 Task: Search one way flight ticket for 4 adults, 1 infant in seat and 1 infant on lap in premium economy from Westerly: Westerly State Airport to Rockford: Chicago Rockford International Airport(was Northwest Chicagoland Regional Airport At Rockford) on 5-1-2023. Number of bags: 2 carry on bags and 1 checked bag. Price is upto 98000. Outbound departure time preference is 15:30.
Action: Mouse moved to (216, 384)
Screenshot: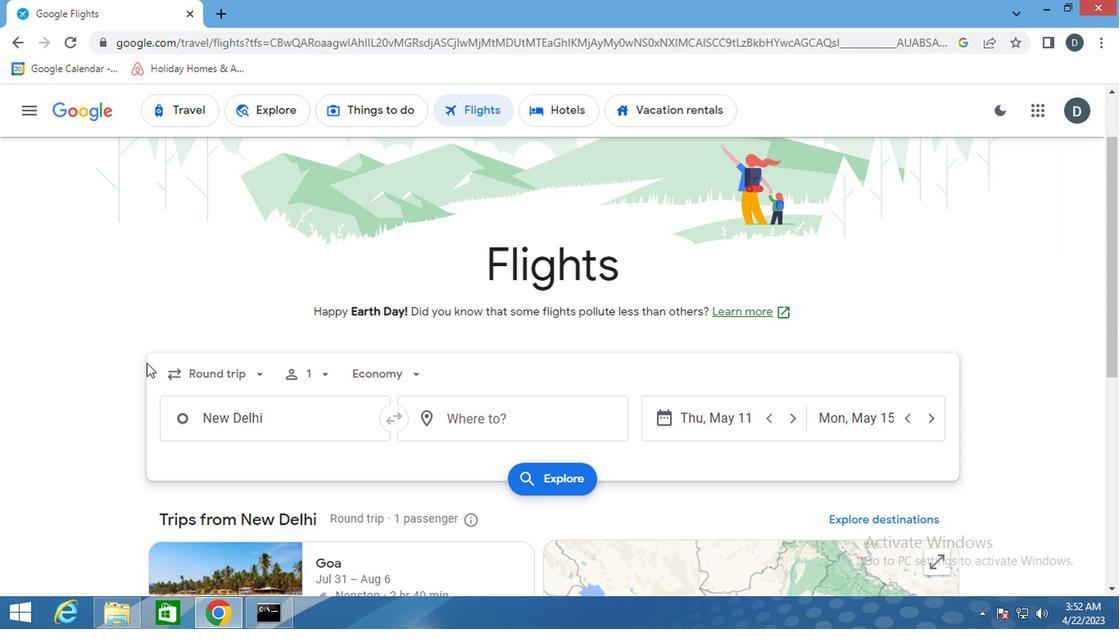 
Action: Mouse pressed left at (216, 384)
Screenshot: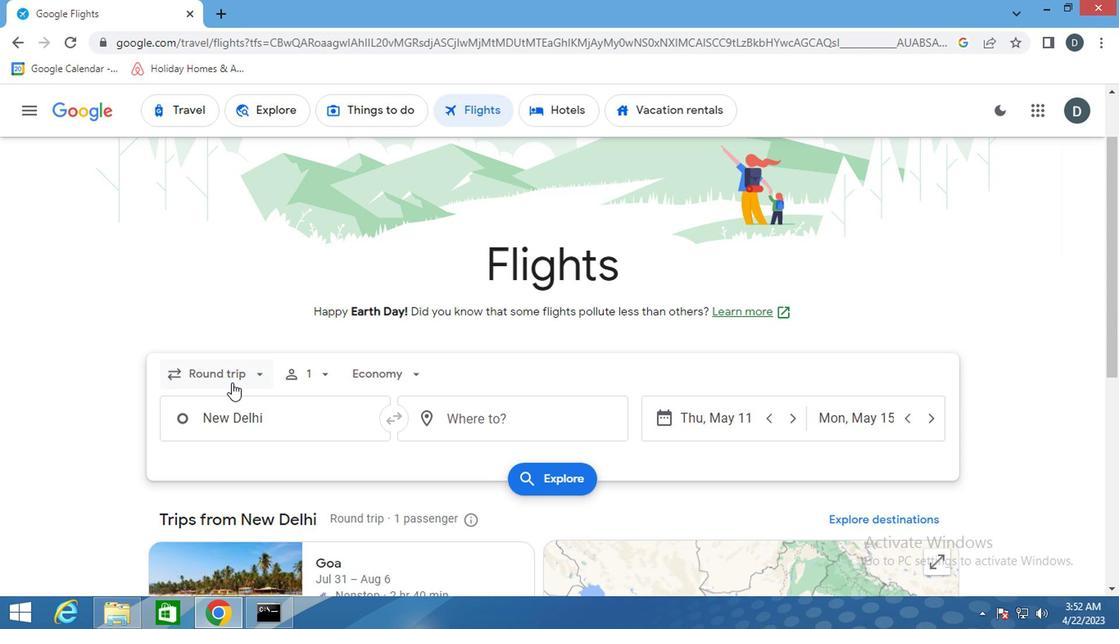 
Action: Mouse moved to (258, 457)
Screenshot: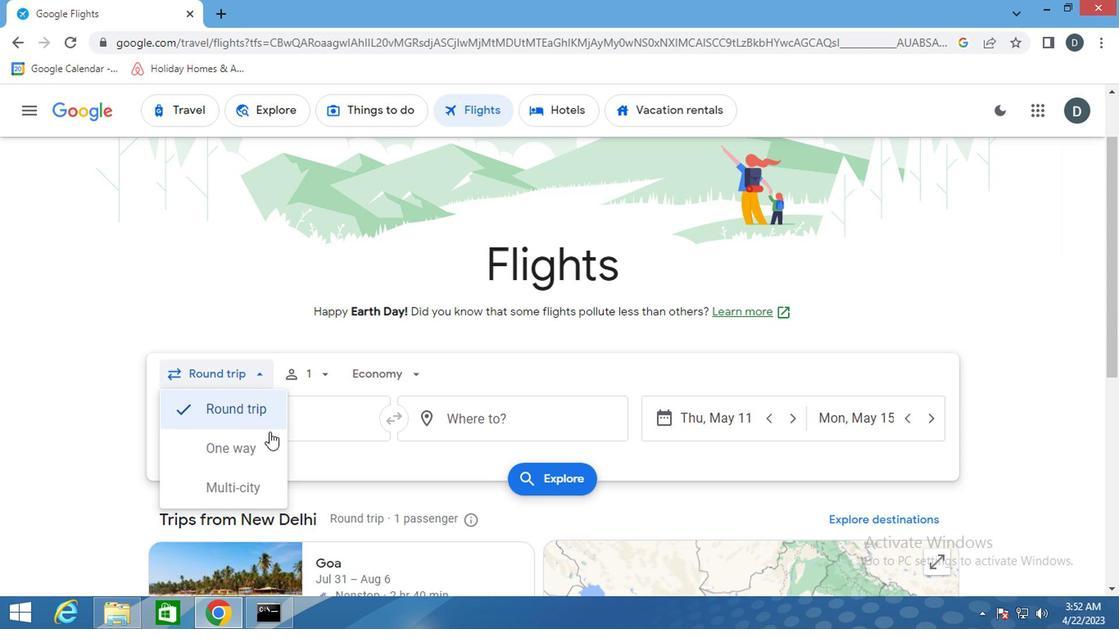 
Action: Mouse pressed left at (258, 457)
Screenshot: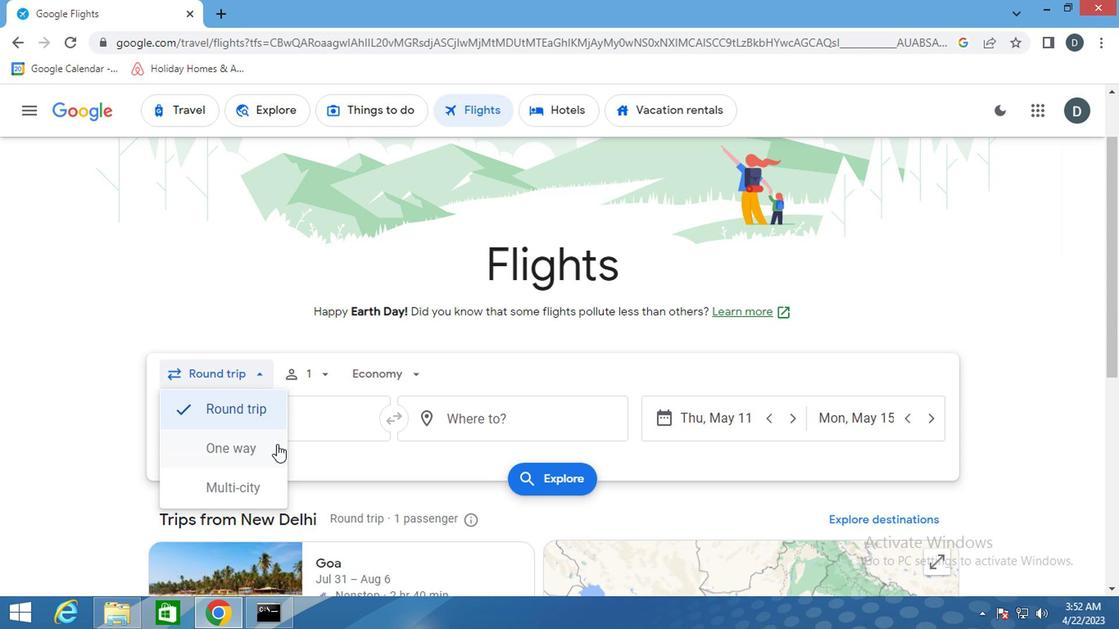 
Action: Mouse moved to (321, 369)
Screenshot: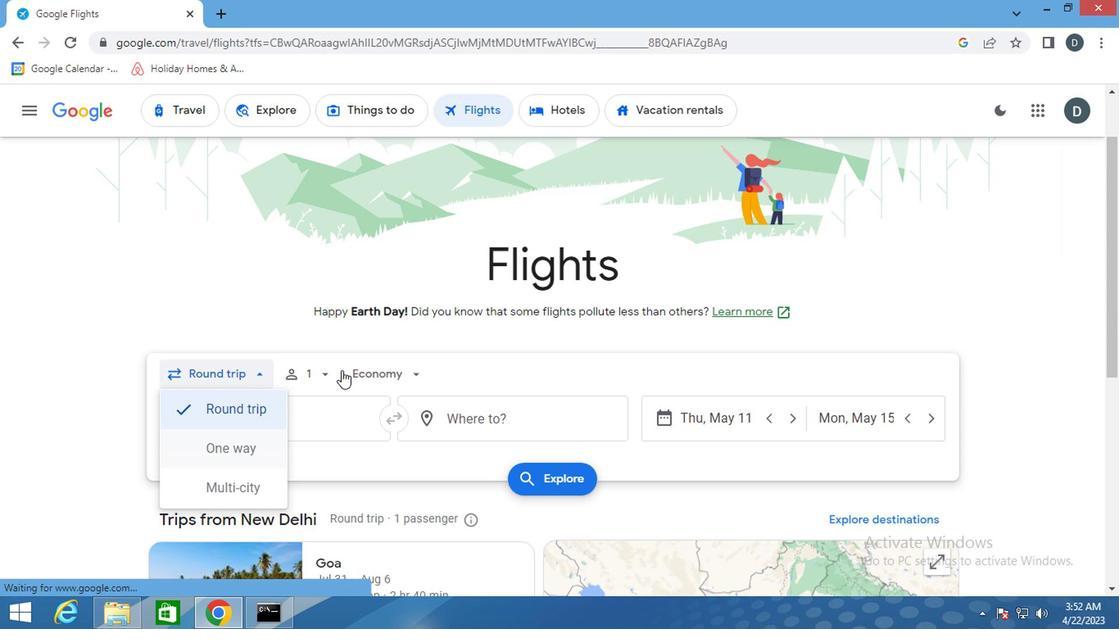 
Action: Mouse pressed left at (321, 369)
Screenshot: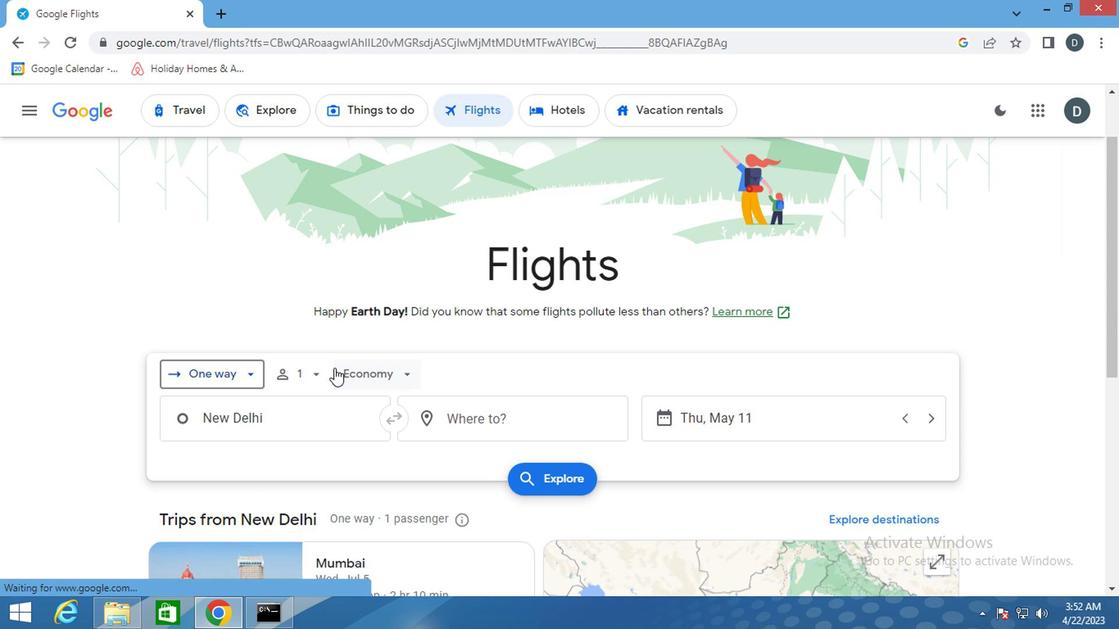 
Action: Mouse moved to (314, 369)
Screenshot: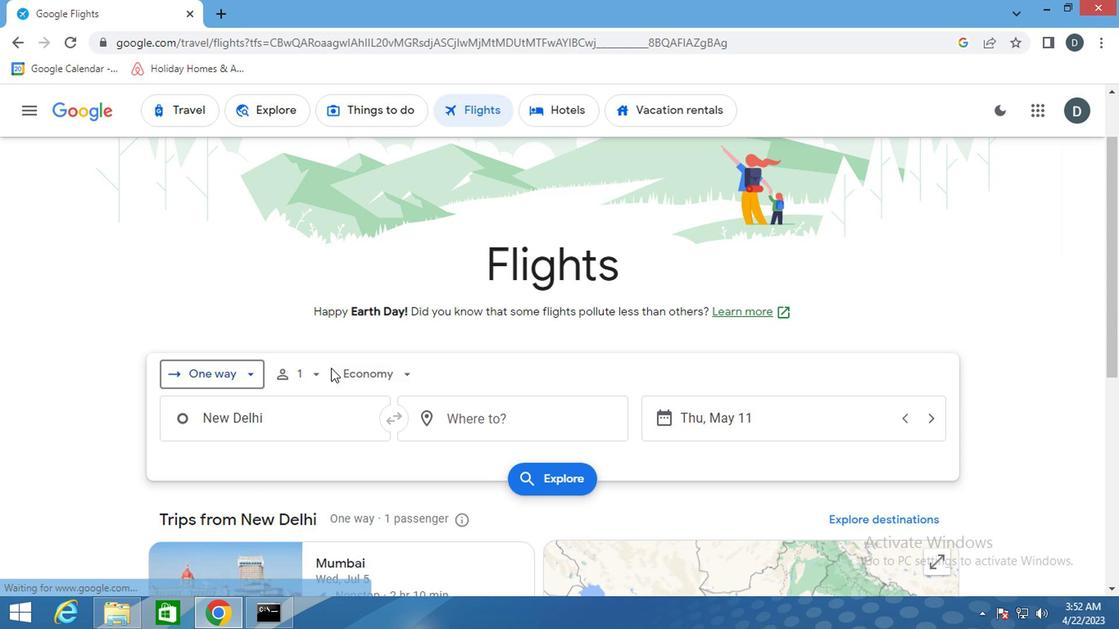 
Action: Mouse pressed left at (314, 369)
Screenshot: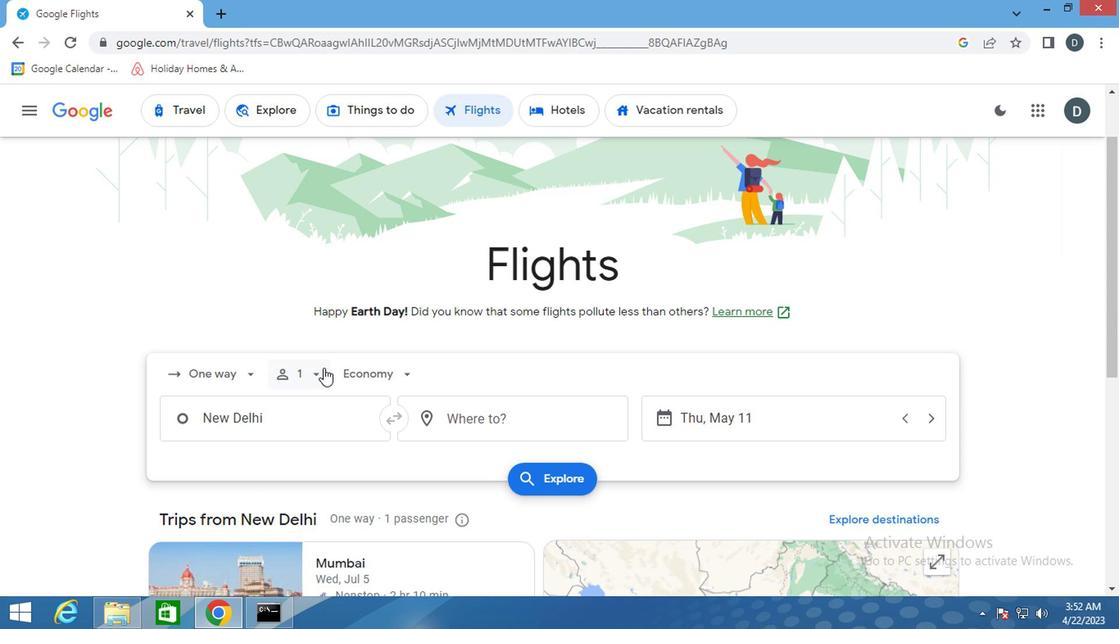 
Action: Mouse moved to (429, 413)
Screenshot: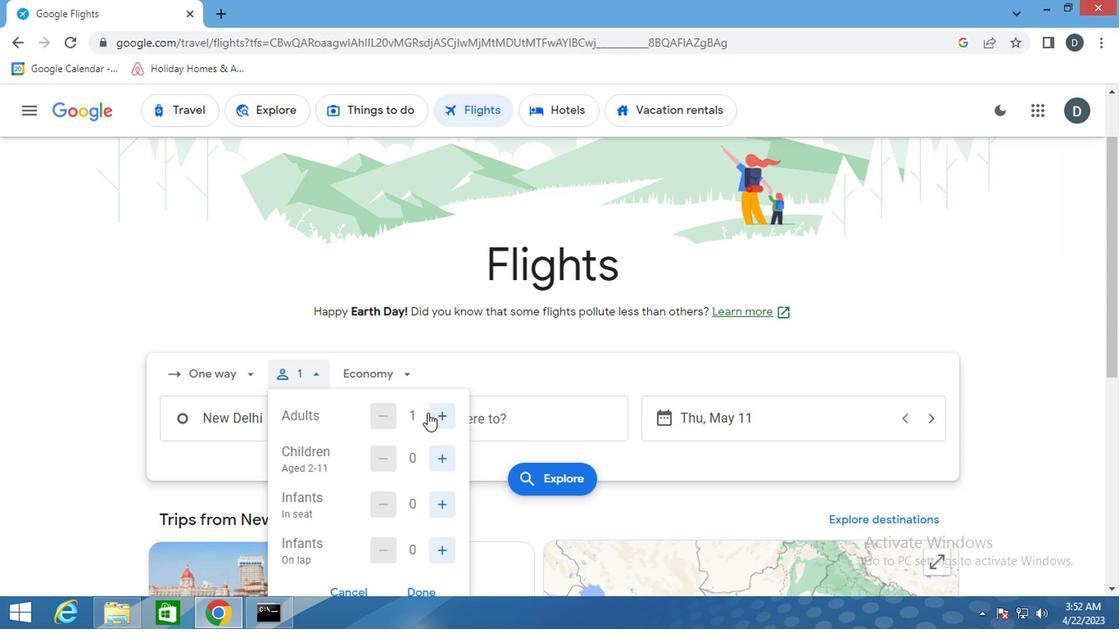 
Action: Mouse pressed left at (429, 413)
Screenshot: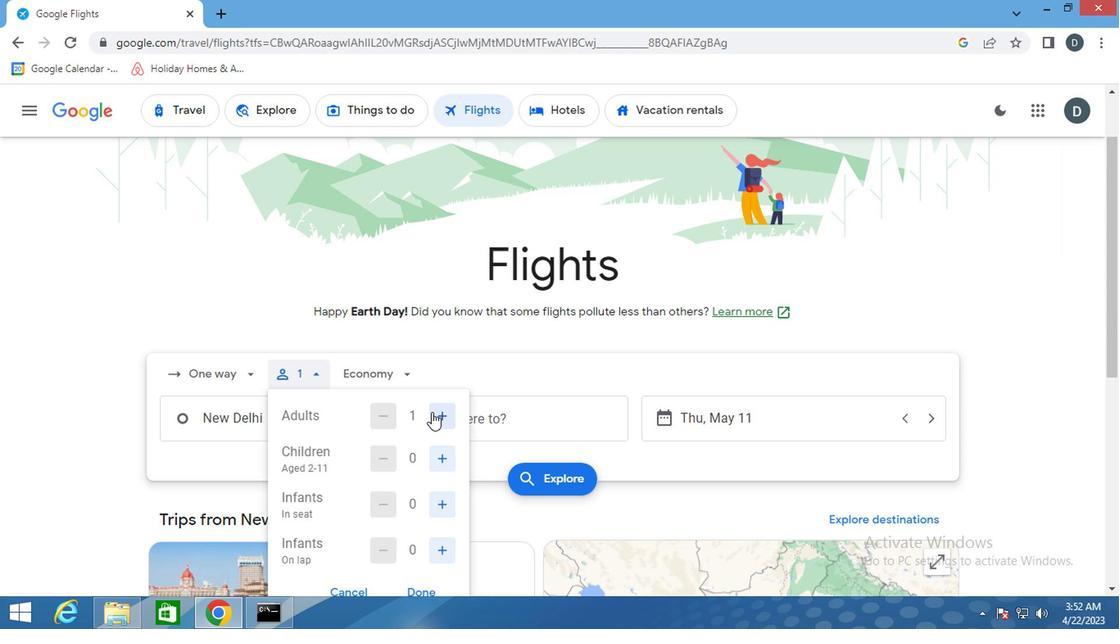 
Action: Mouse pressed left at (429, 413)
Screenshot: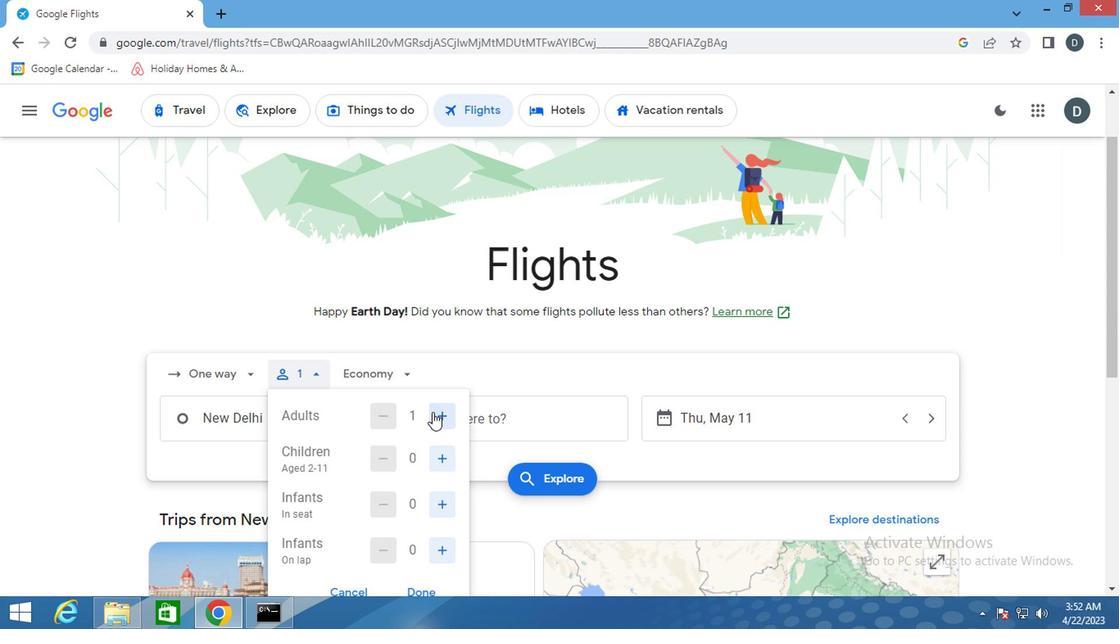 
Action: Mouse pressed left at (429, 413)
Screenshot: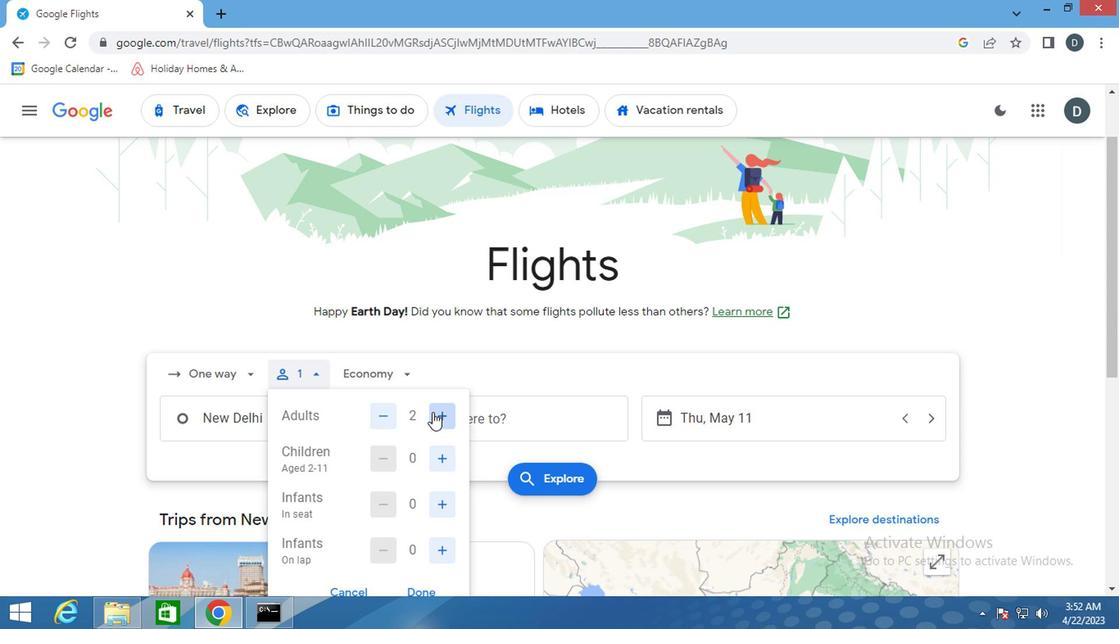 
Action: Mouse moved to (439, 506)
Screenshot: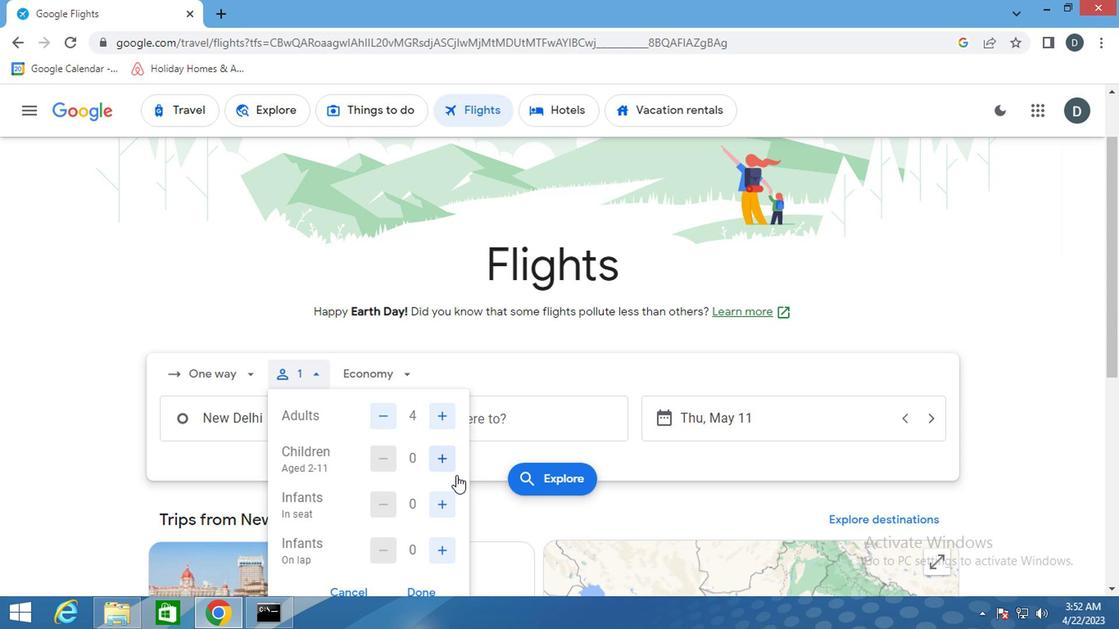 
Action: Mouse pressed left at (439, 506)
Screenshot: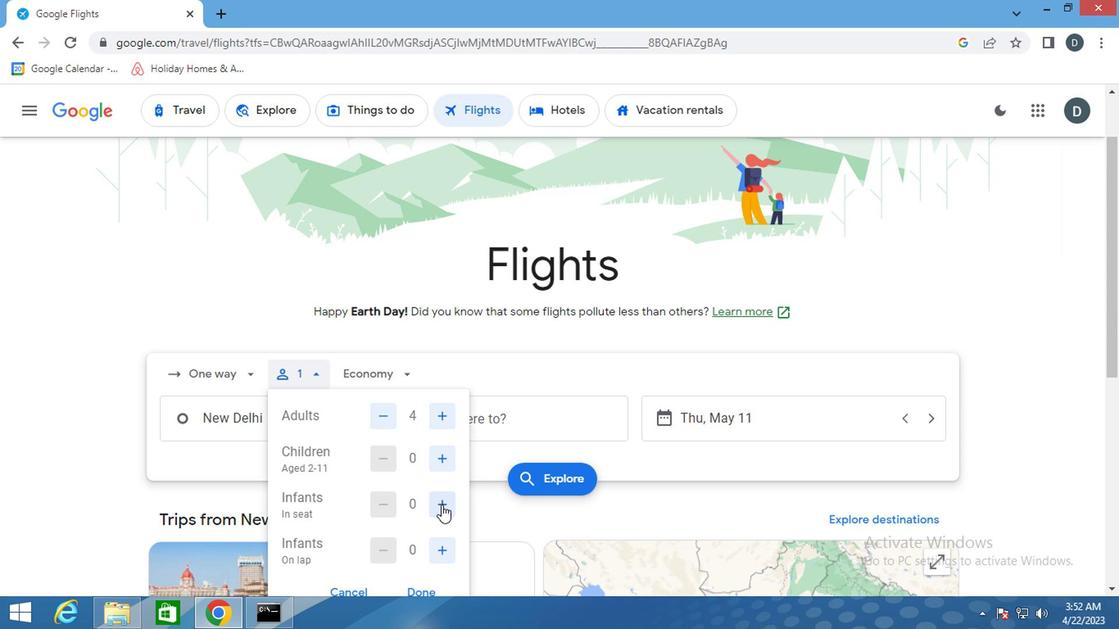 
Action: Mouse moved to (433, 550)
Screenshot: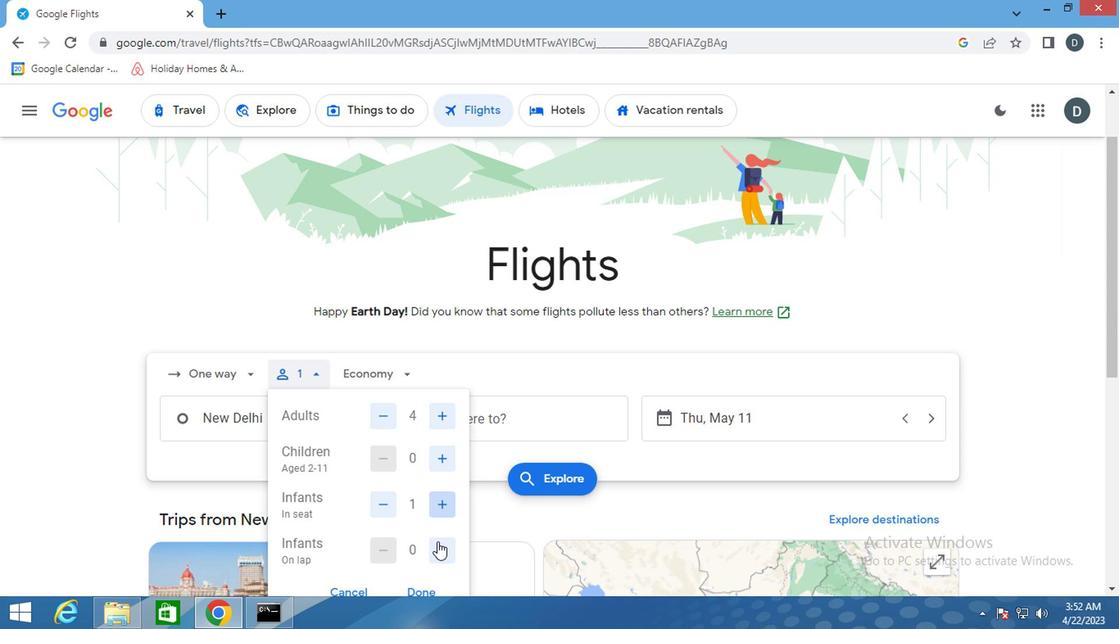 
Action: Mouse pressed left at (433, 550)
Screenshot: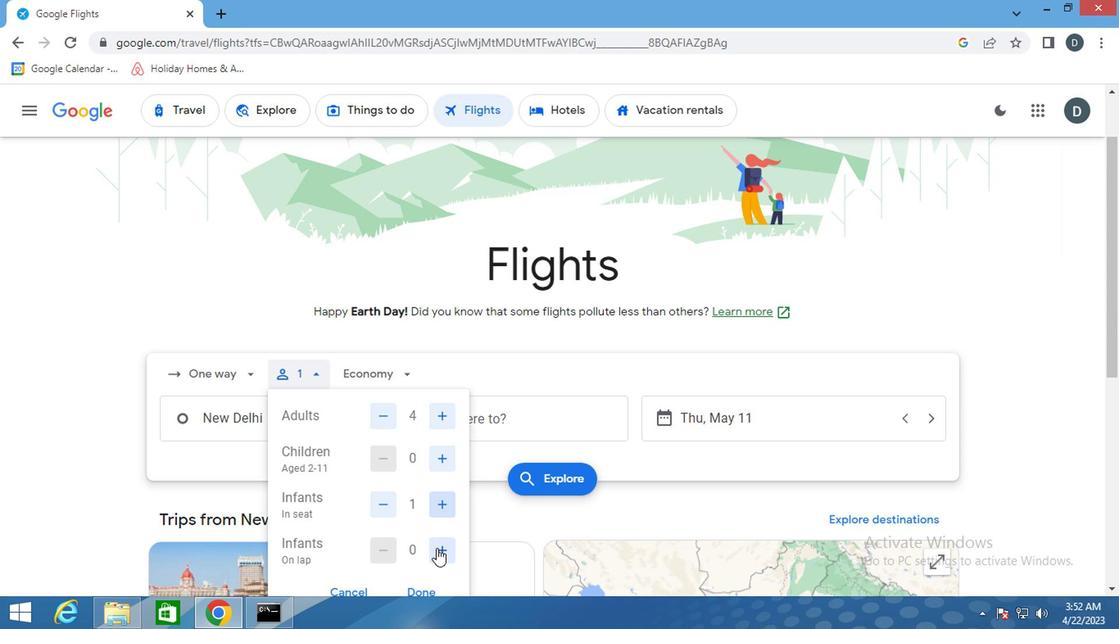 
Action: Mouse moved to (413, 589)
Screenshot: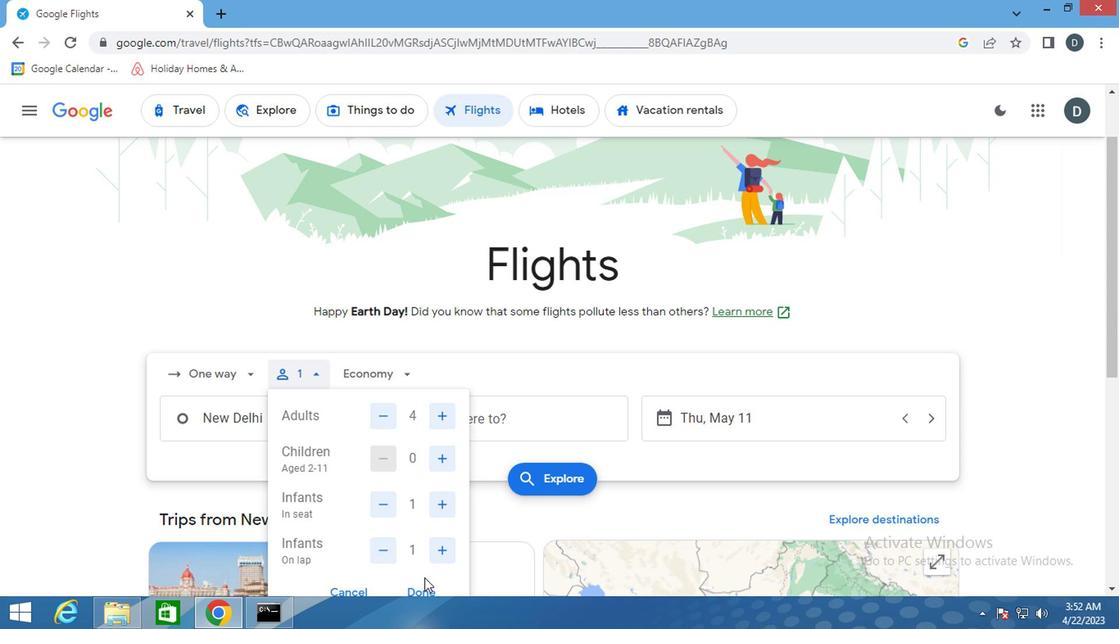 
Action: Mouse pressed left at (413, 589)
Screenshot: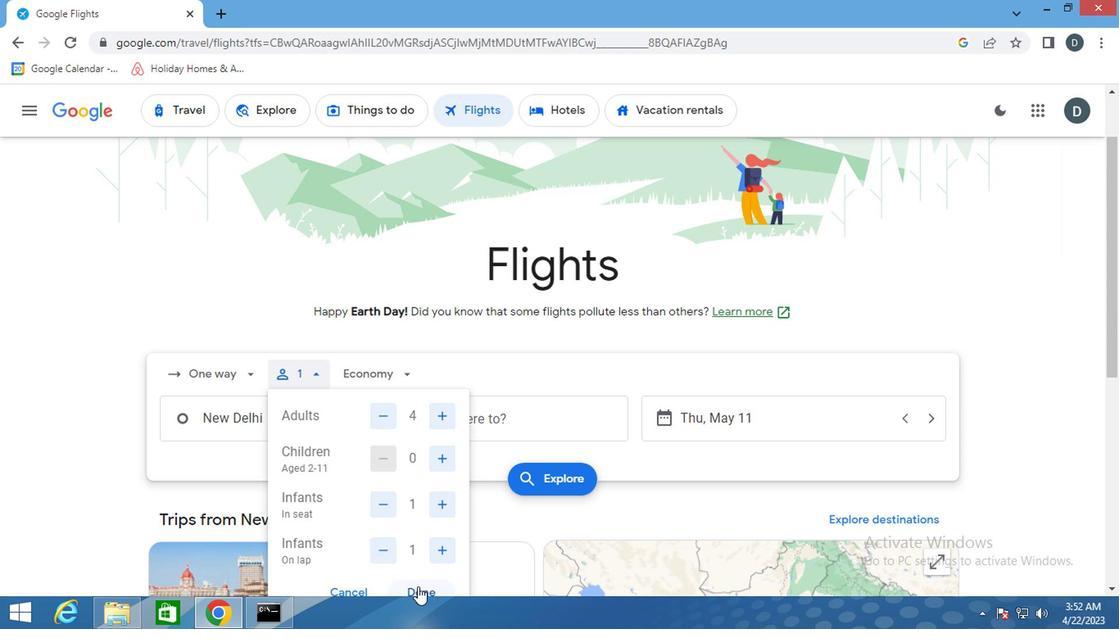 
Action: Mouse moved to (378, 385)
Screenshot: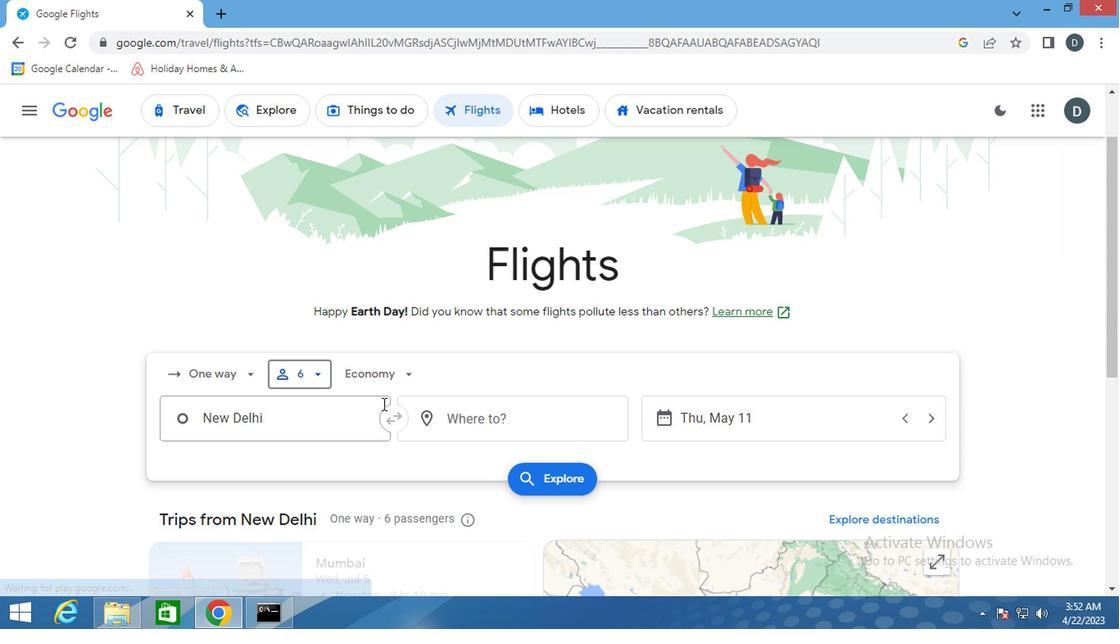 
Action: Mouse pressed left at (378, 385)
Screenshot: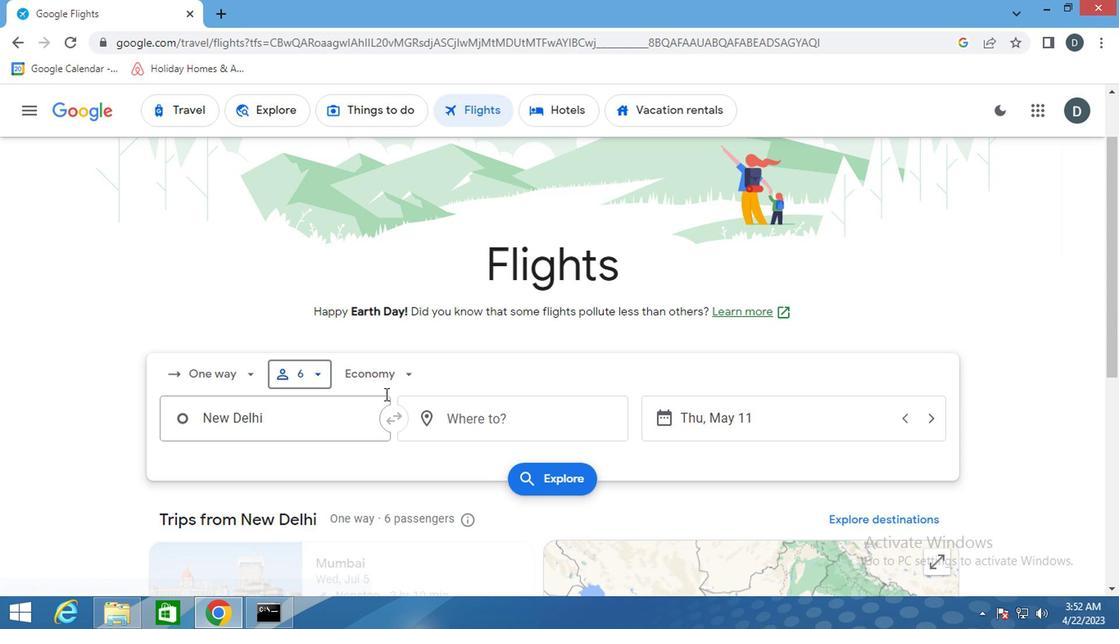 
Action: Mouse moved to (450, 454)
Screenshot: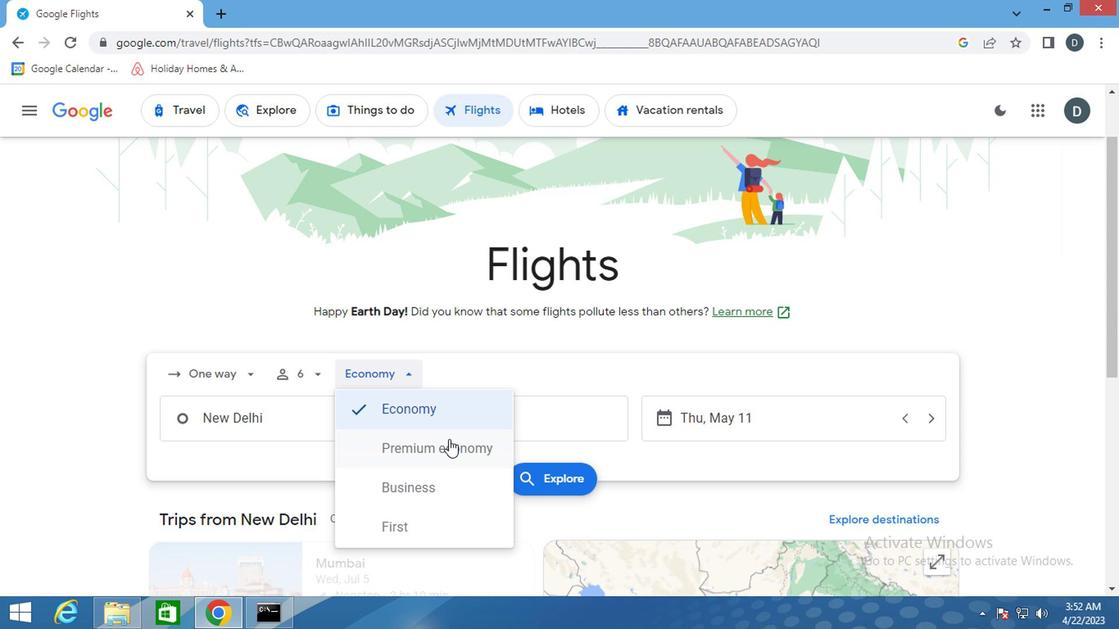 
Action: Mouse pressed left at (450, 454)
Screenshot: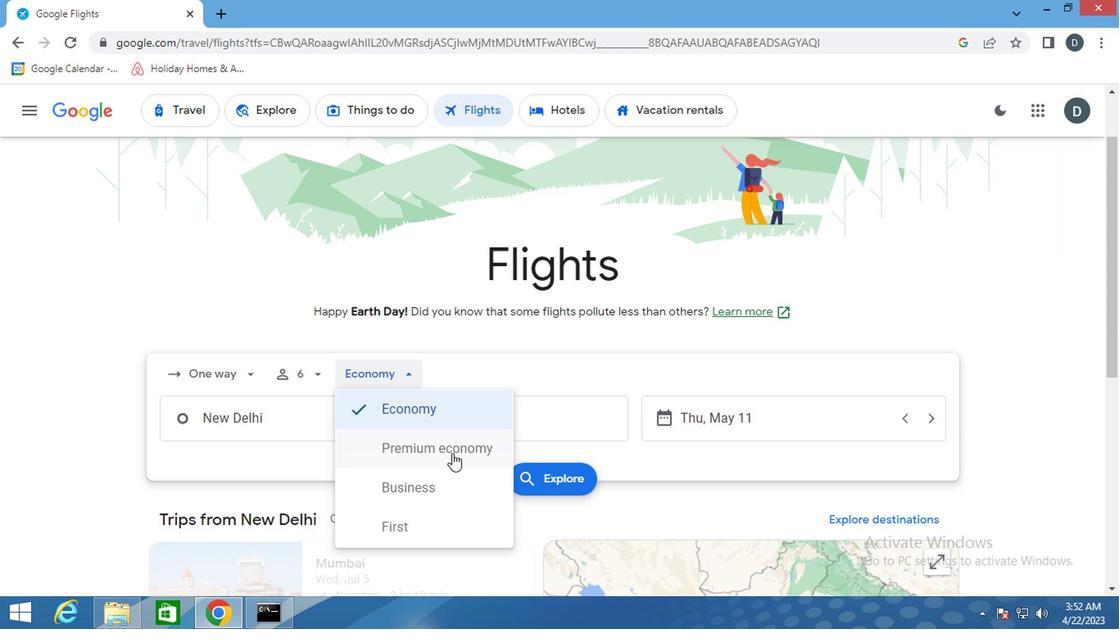 
Action: Mouse moved to (291, 425)
Screenshot: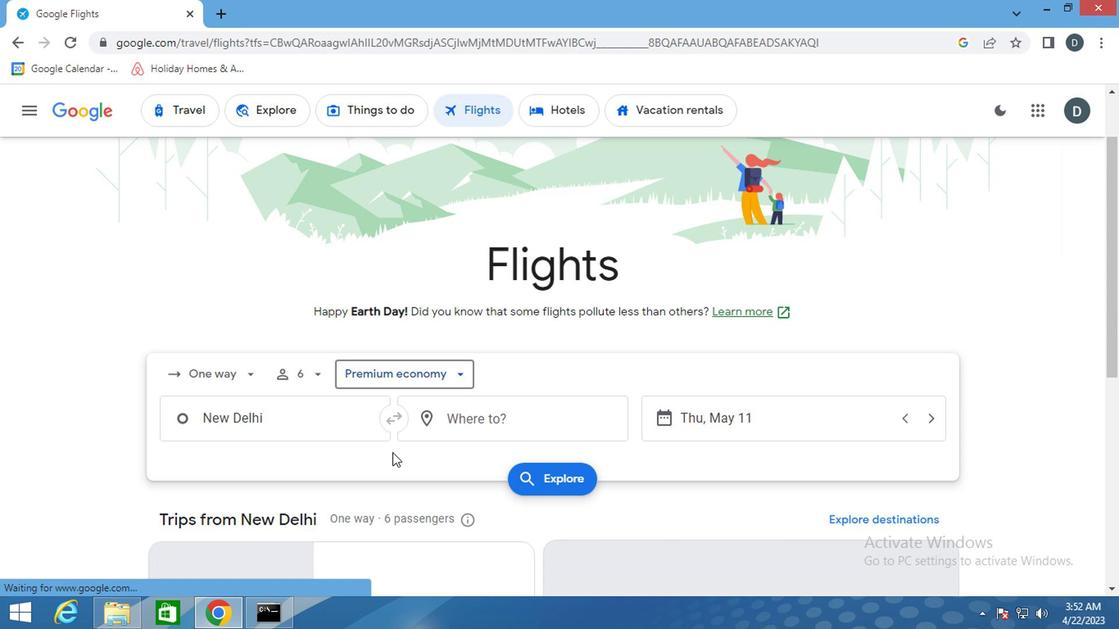 
Action: Mouse pressed left at (291, 425)
Screenshot: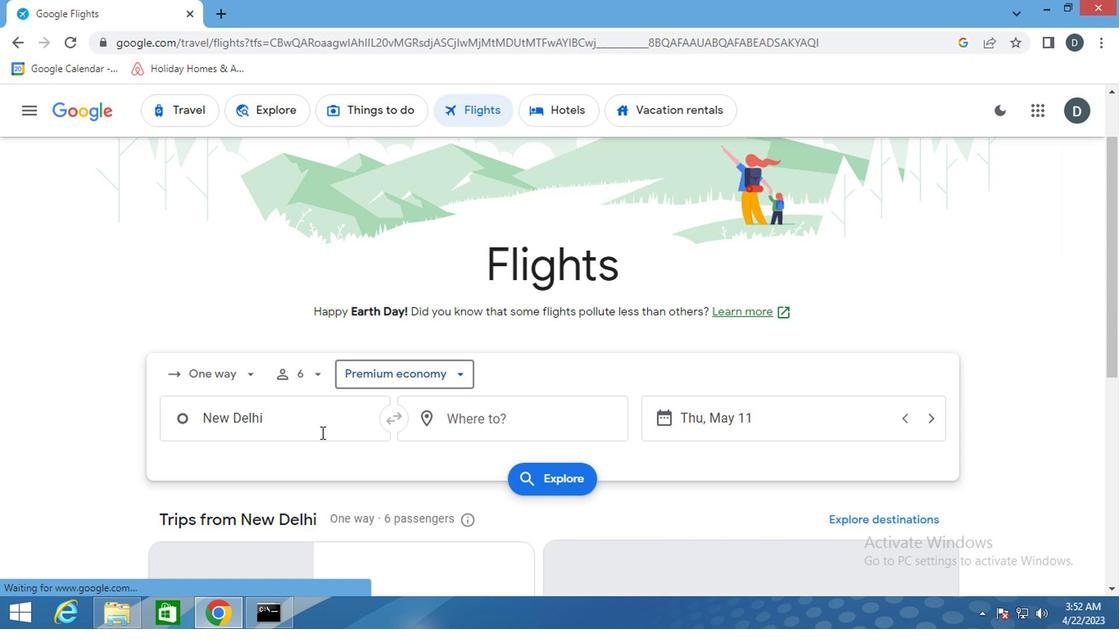 
Action: Mouse moved to (289, 424)
Screenshot: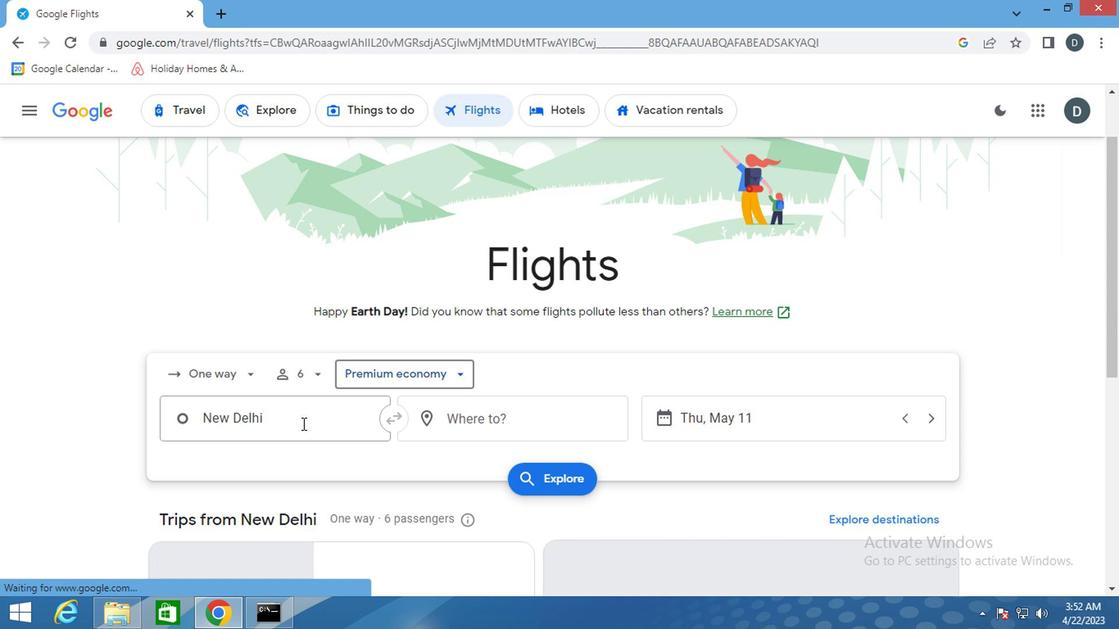 
Action: Key pressed <Key.shift>WESTERLY<Key.space><Key.shift>STATE<Key.space>
Screenshot: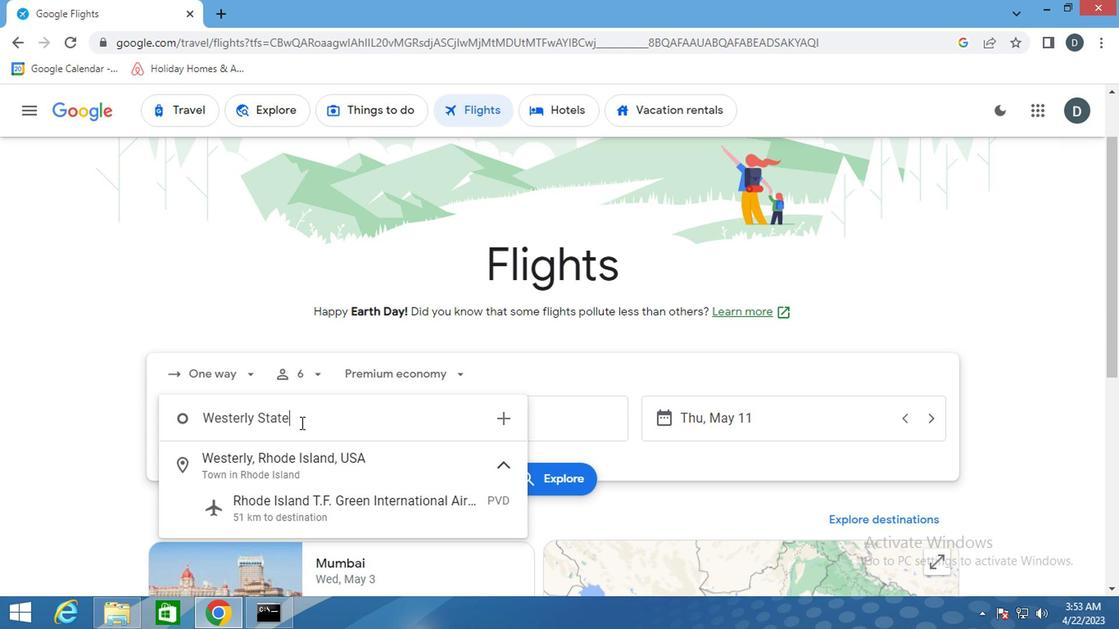 
Action: Mouse moved to (331, 461)
Screenshot: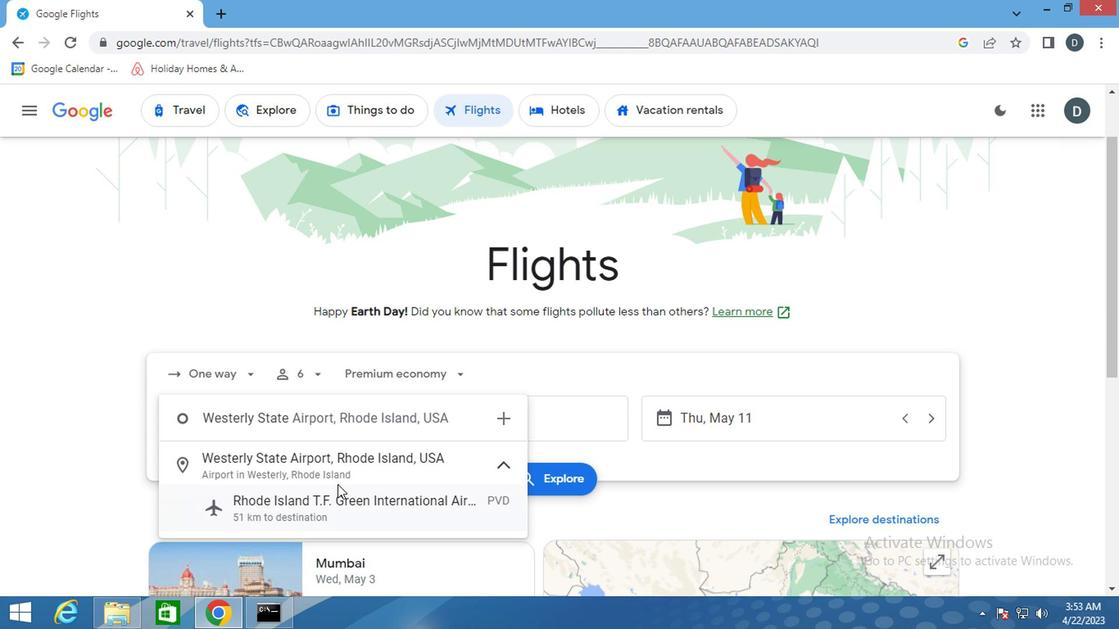 
Action: Mouse pressed left at (331, 461)
Screenshot: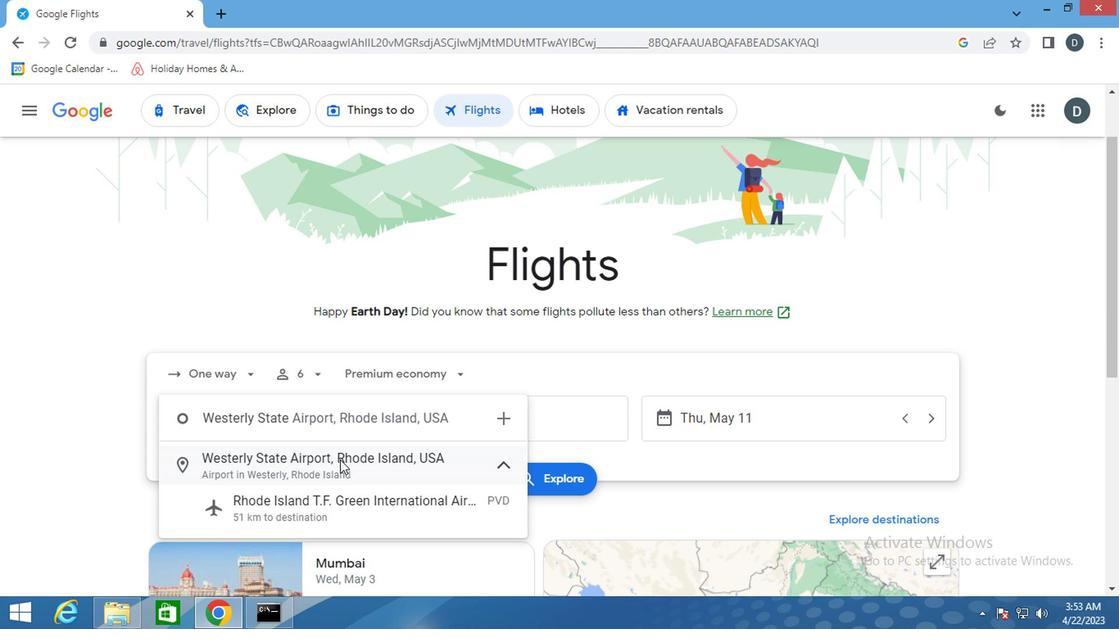 
Action: Mouse moved to (472, 411)
Screenshot: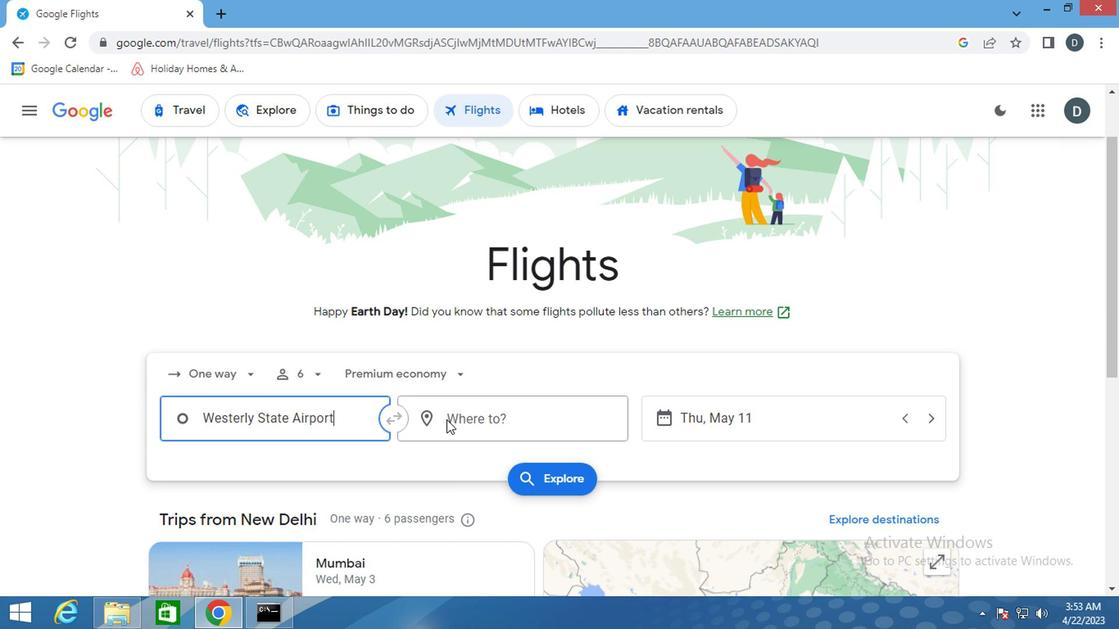 
Action: Mouse pressed left at (472, 411)
Screenshot: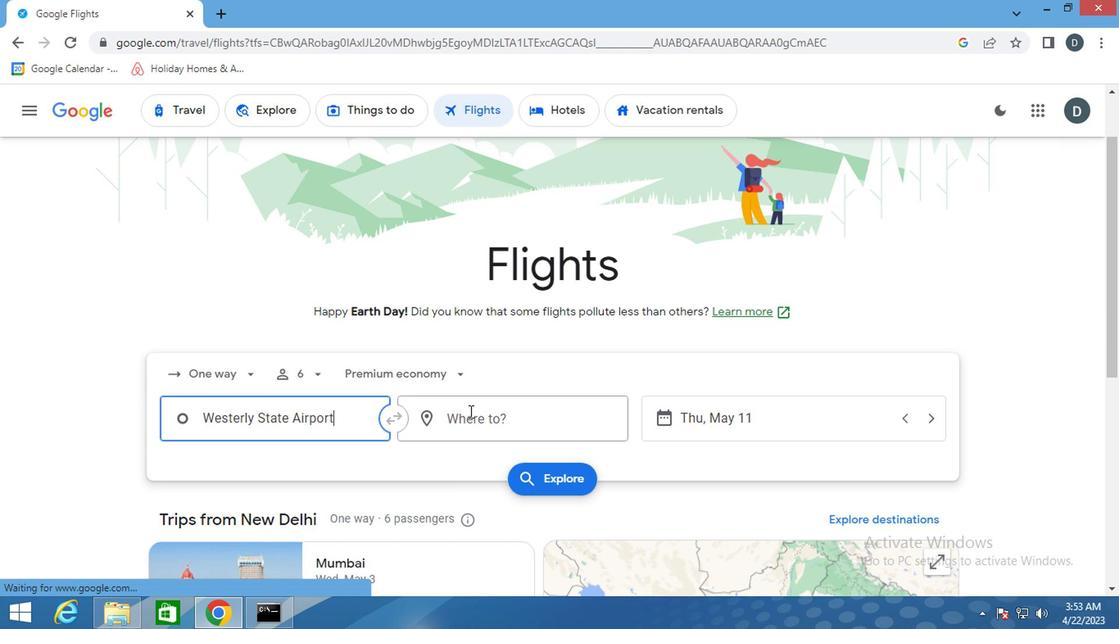 
Action: Mouse moved to (473, 410)
Screenshot: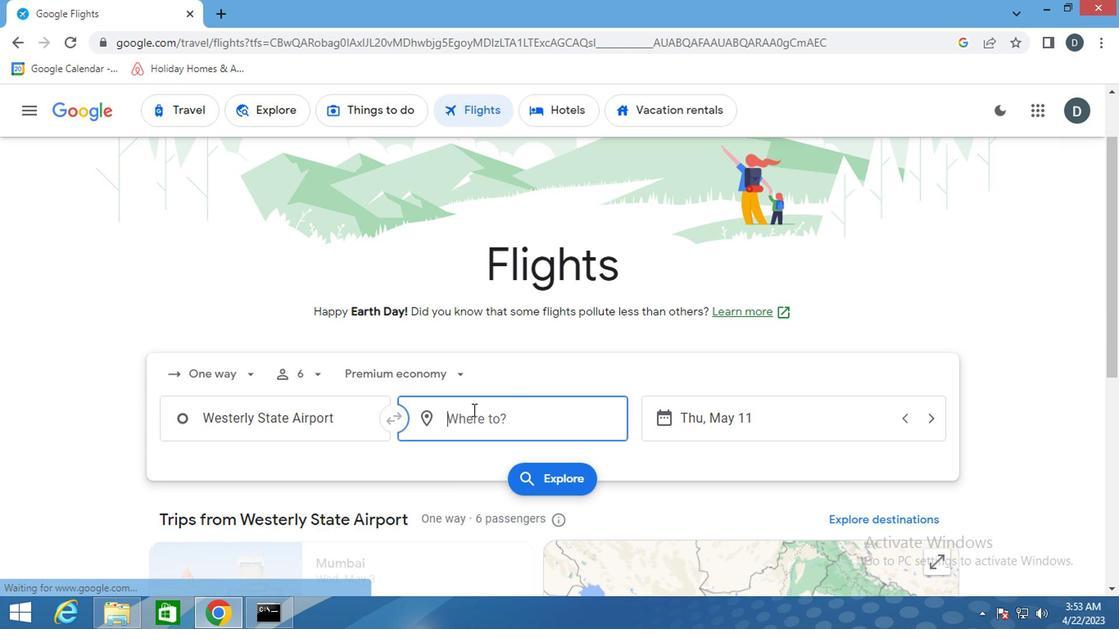 
Action: Key pressed <Key.shift>ROCKFORD
Screenshot: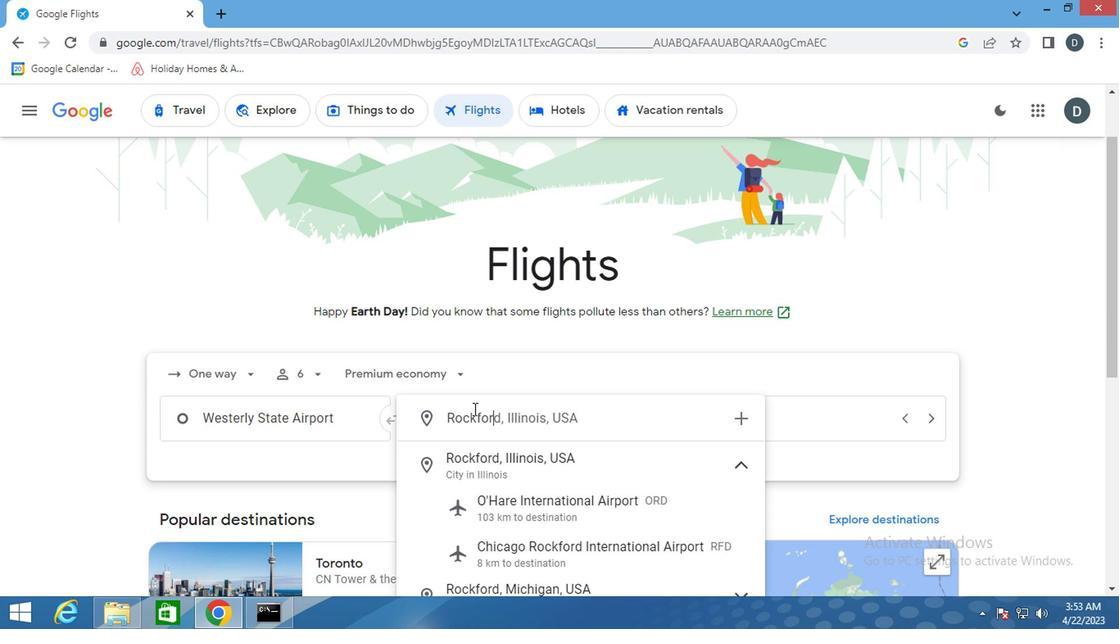 
Action: Mouse moved to (541, 551)
Screenshot: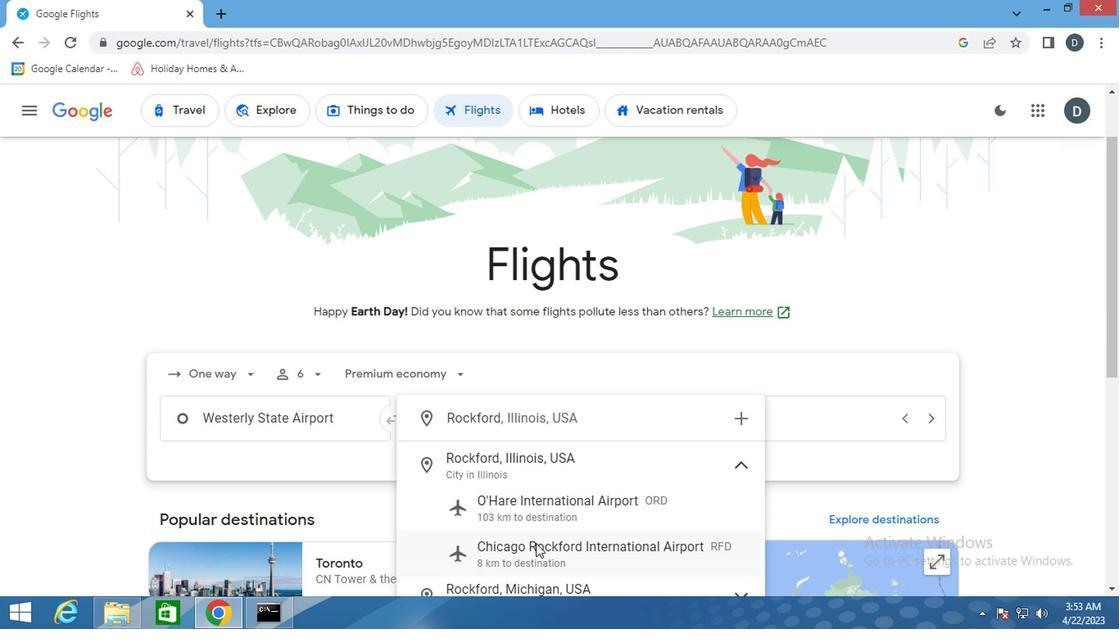 
Action: Mouse pressed left at (541, 551)
Screenshot: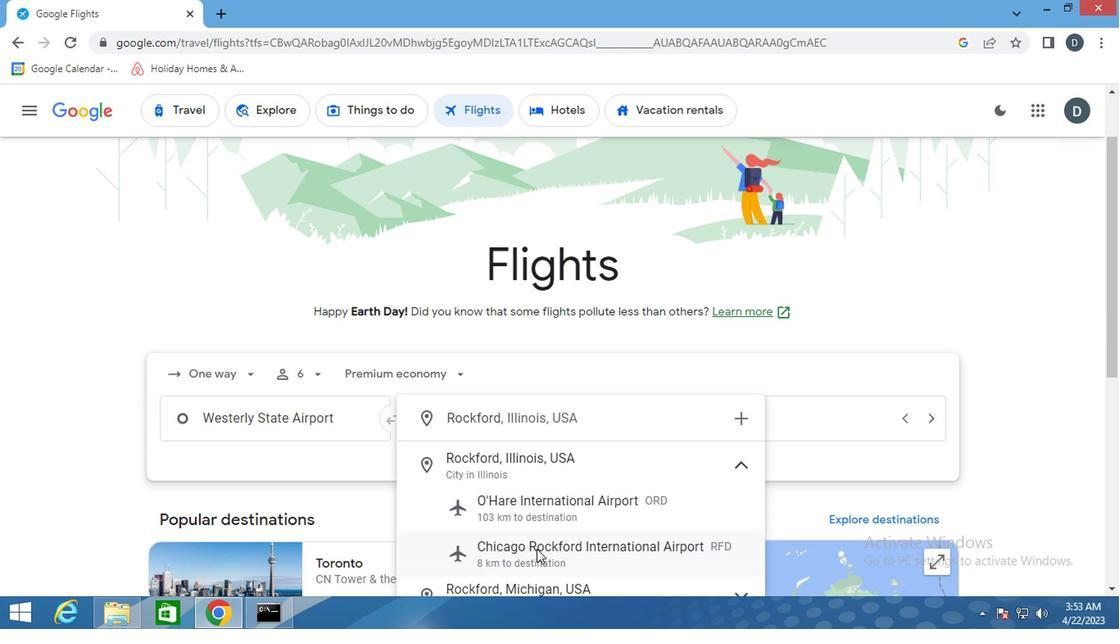 
Action: Mouse moved to (788, 423)
Screenshot: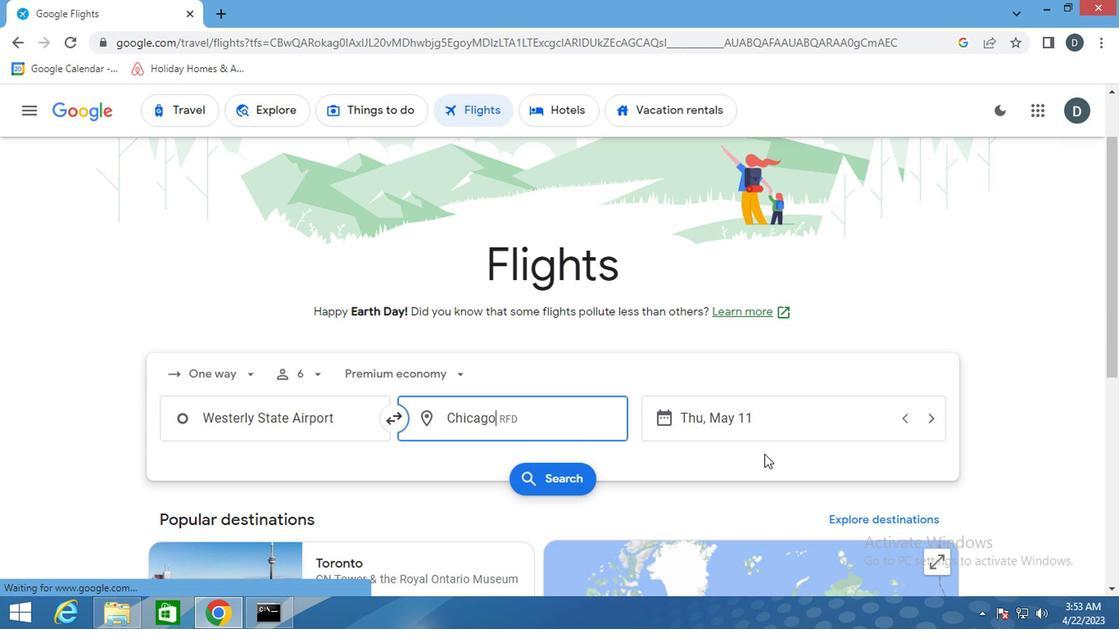 
Action: Mouse pressed left at (788, 423)
Screenshot: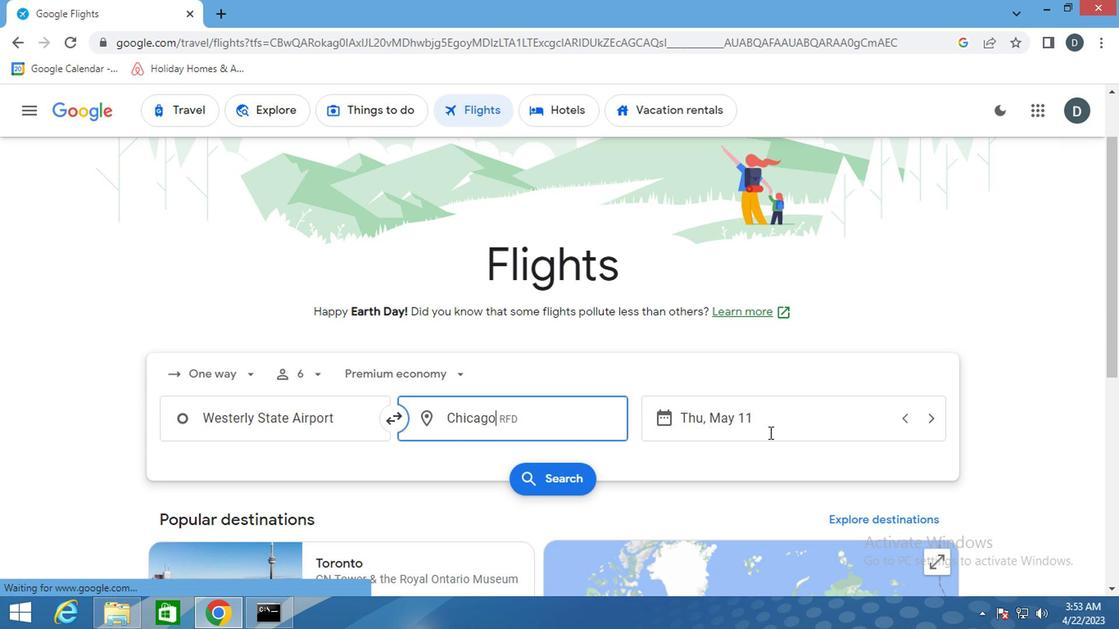 
Action: Mouse moved to (713, 304)
Screenshot: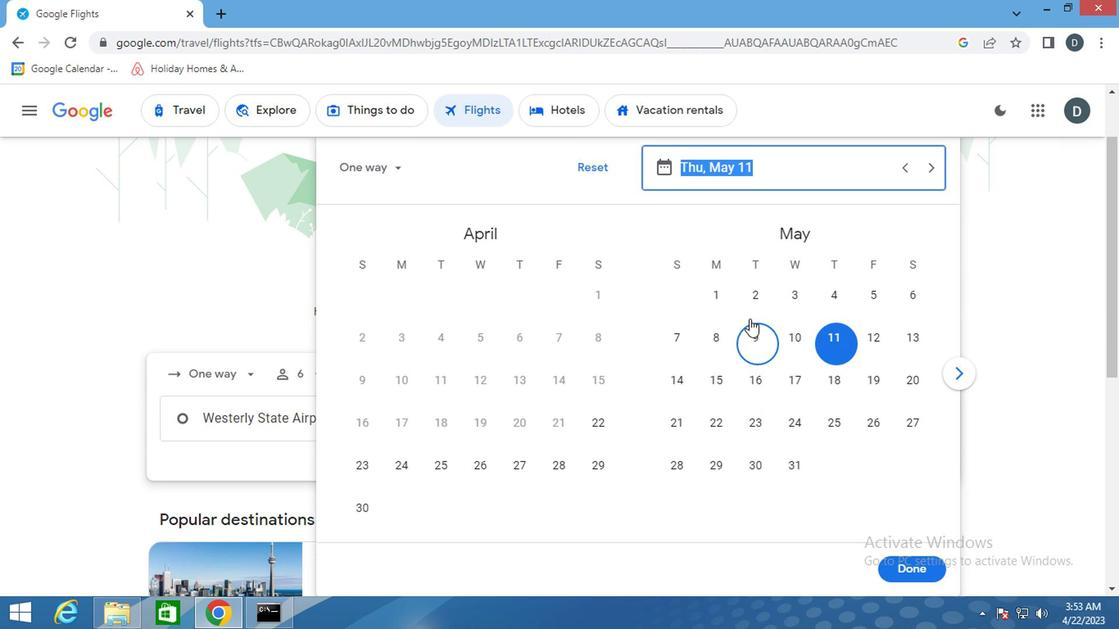 
Action: Mouse pressed left at (713, 304)
Screenshot: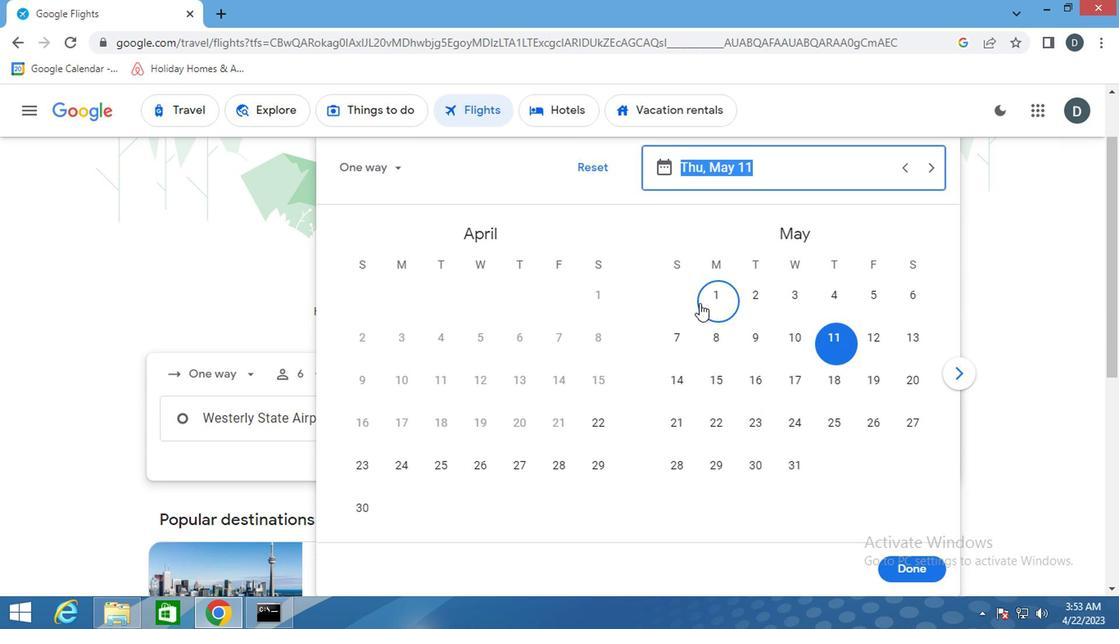 
Action: Mouse moved to (929, 569)
Screenshot: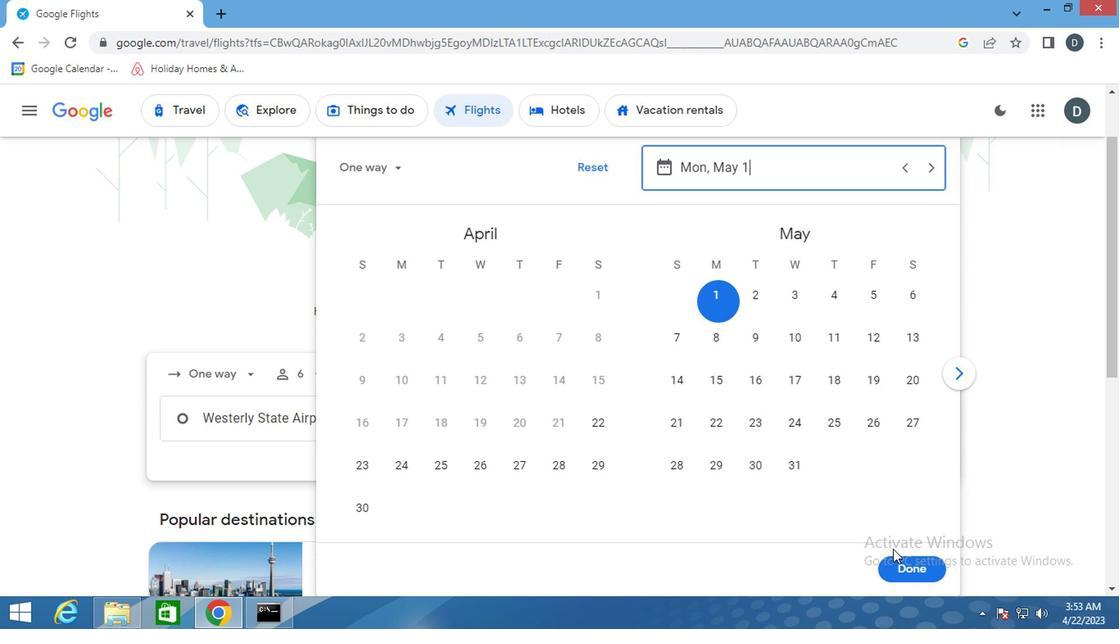 
Action: Mouse pressed left at (929, 569)
Screenshot: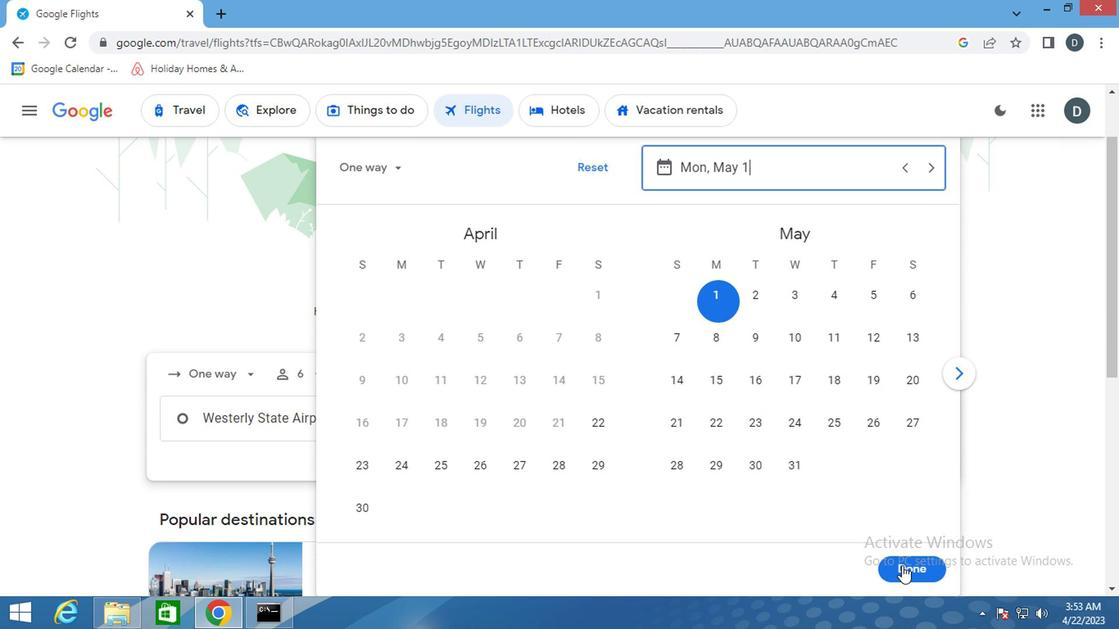
Action: Mouse moved to (584, 479)
Screenshot: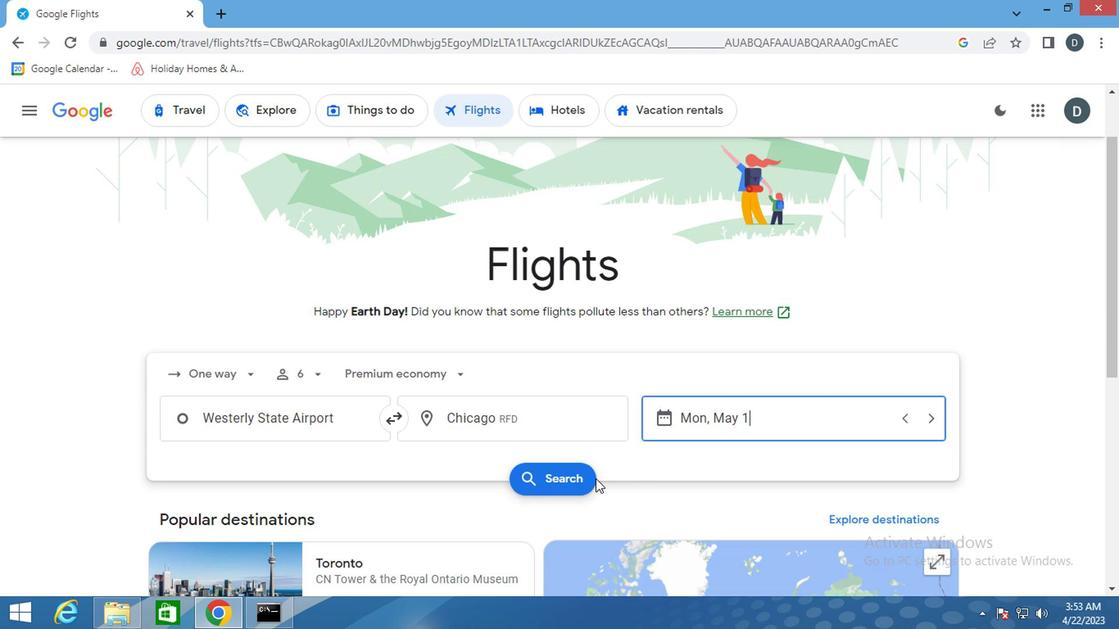 
Action: Mouse pressed left at (584, 479)
Screenshot: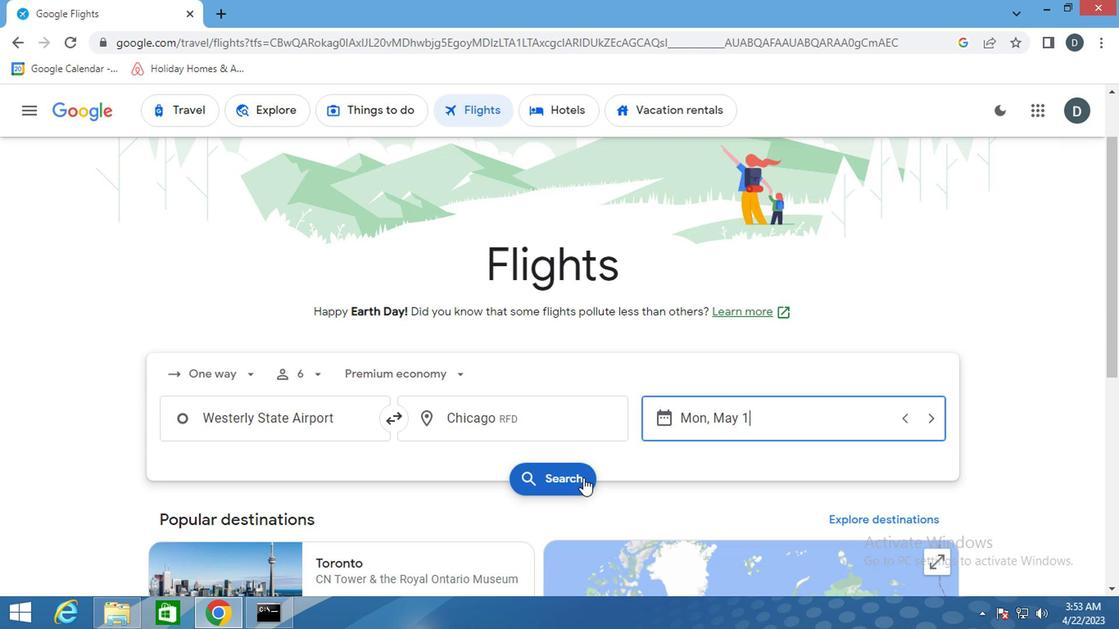 
Action: Mouse moved to (160, 269)
Screenshot: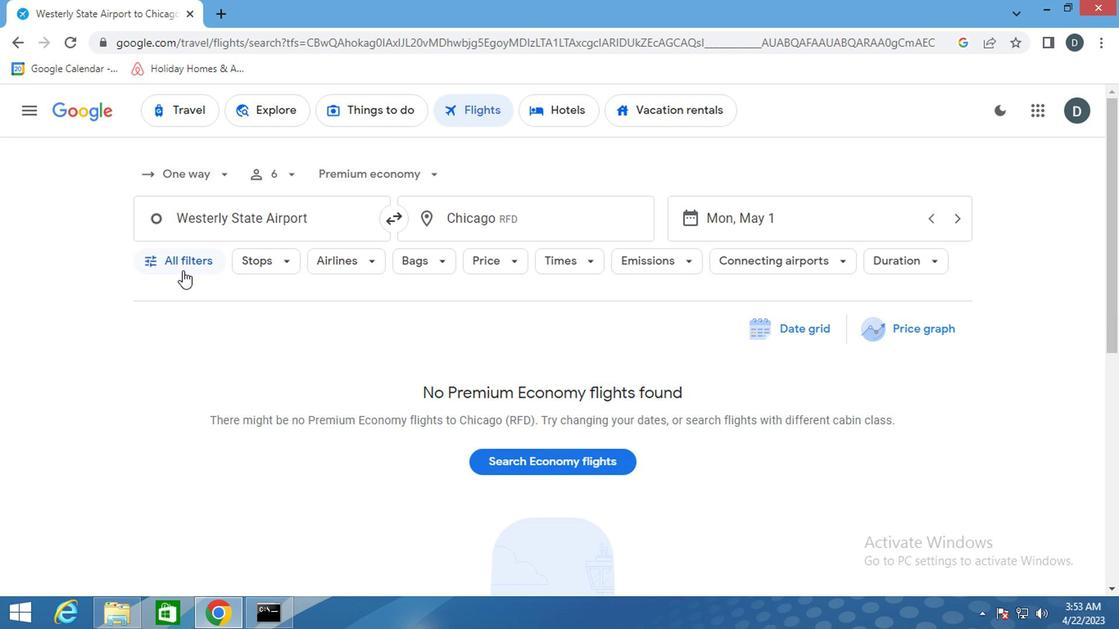 
Action: Mouse pressed left at (160, 269)
Screenshot: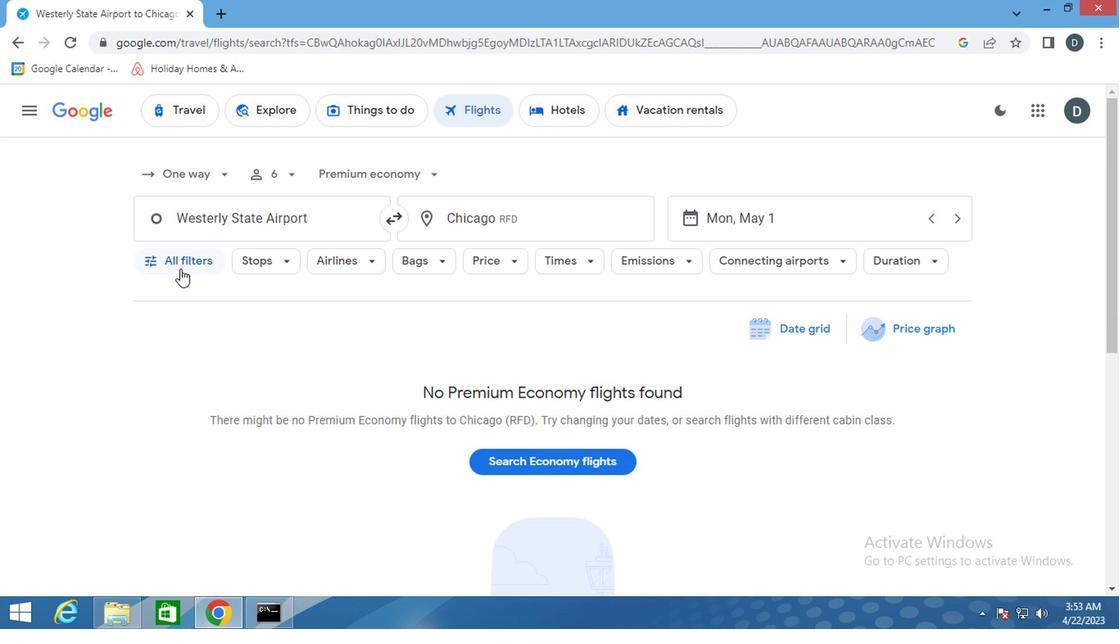 
Action: Mouse moved to (234, 423)
Screenshot: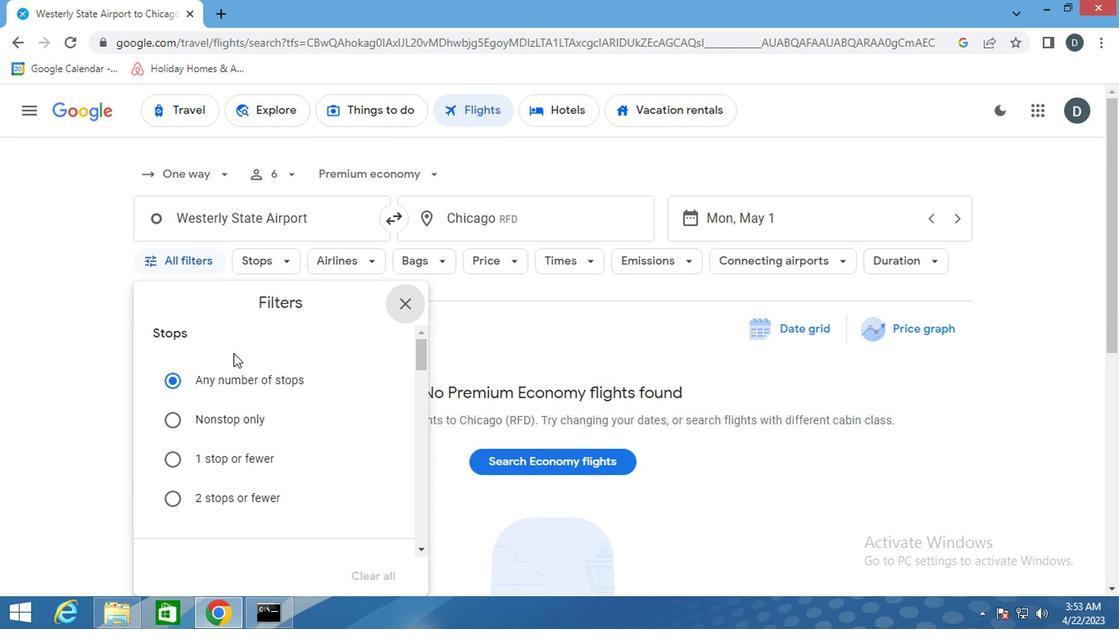 
Action: Mouse scrolled (234, 422) with delta (0, -1)
Screenshot: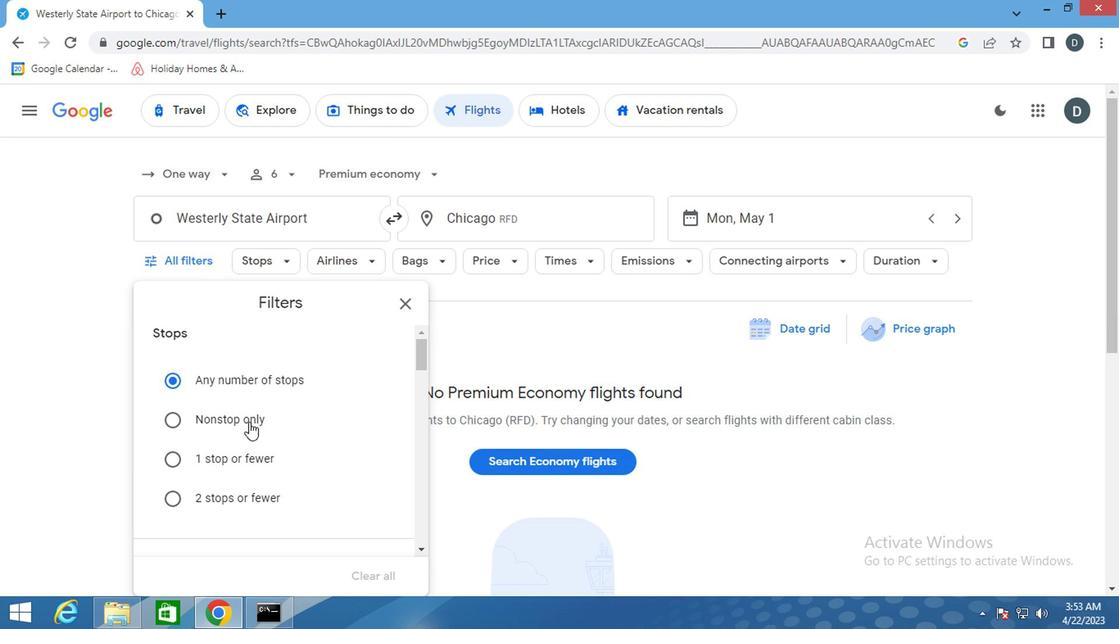
Action: Mouse scrolled (234, 422) with delta (0, -1)
Screenshot: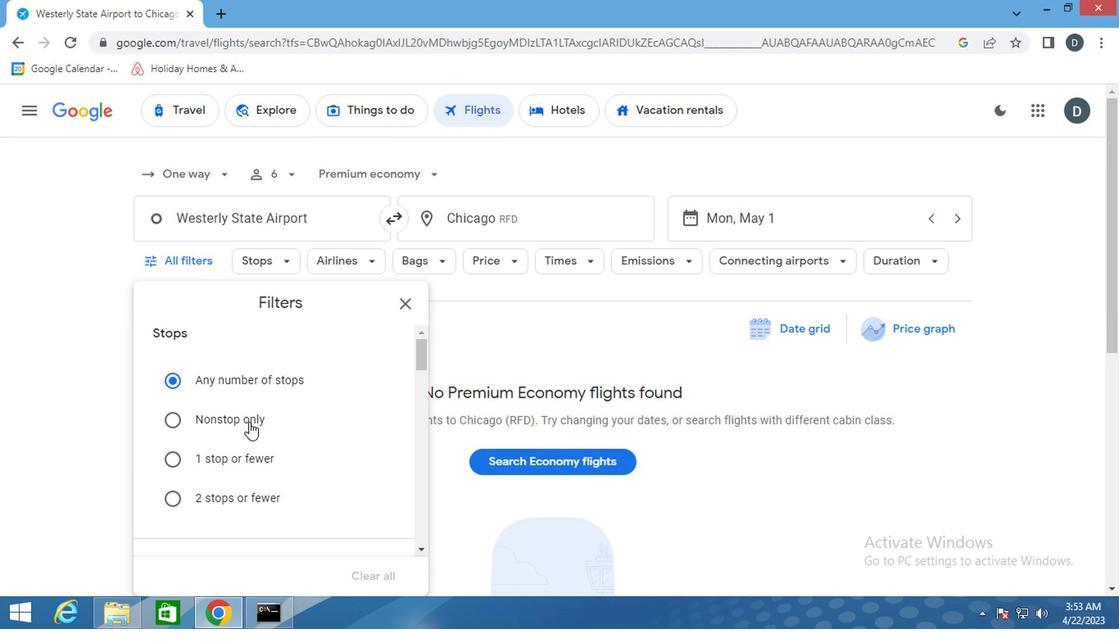 
Action: Mouse scrolled (234, 422) with delta (0, -1)
Screenshot: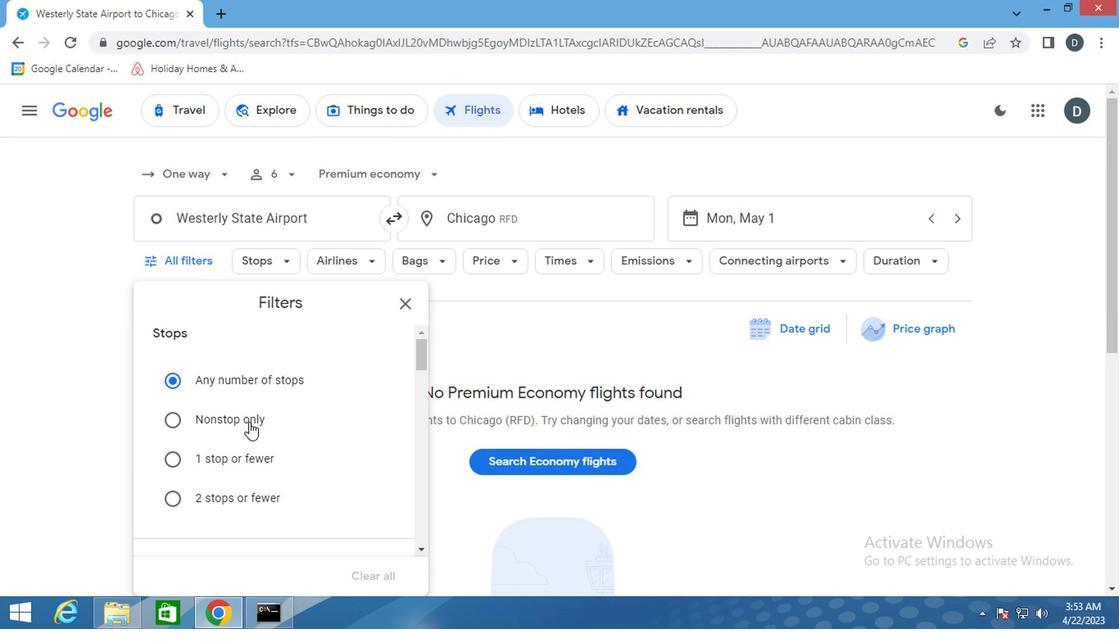 
Action: Mouse scrolled (234, 422) with delta (0, -1)
Screenshot: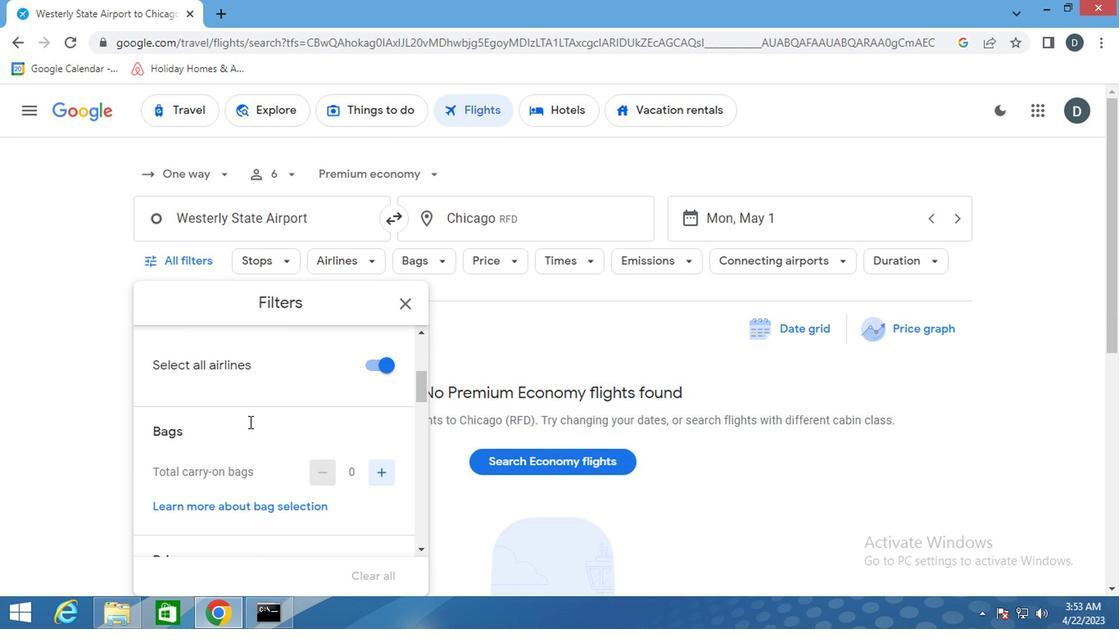 
Action: Mouse scrolled (234, 424) with delta (0, 0)
Screenshot: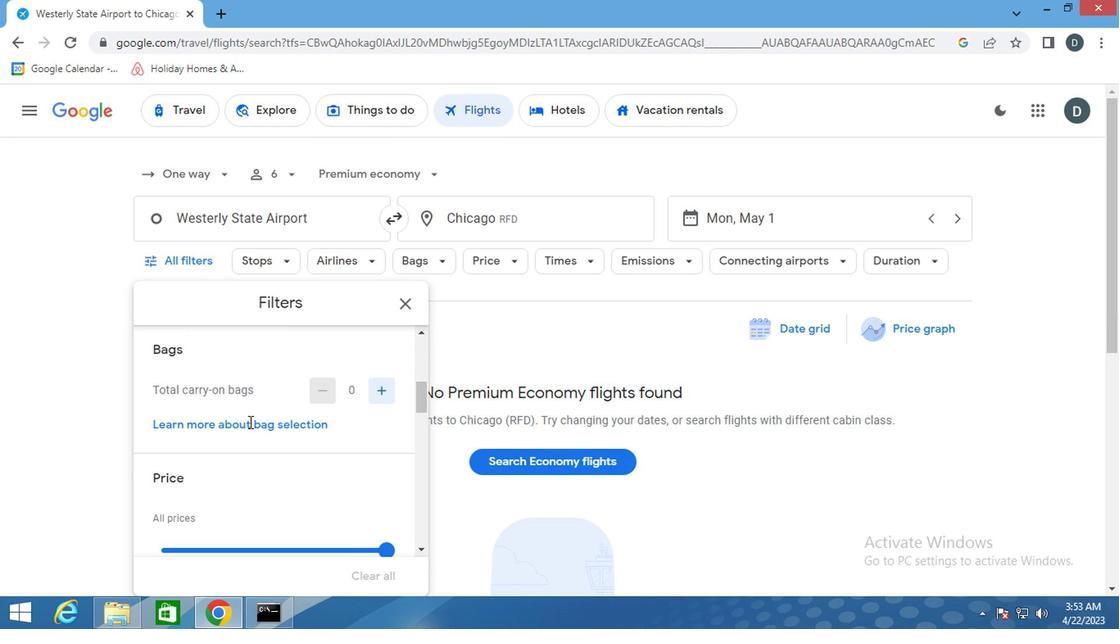 
Action: Mouse moved to (363, 473)
Screenshot: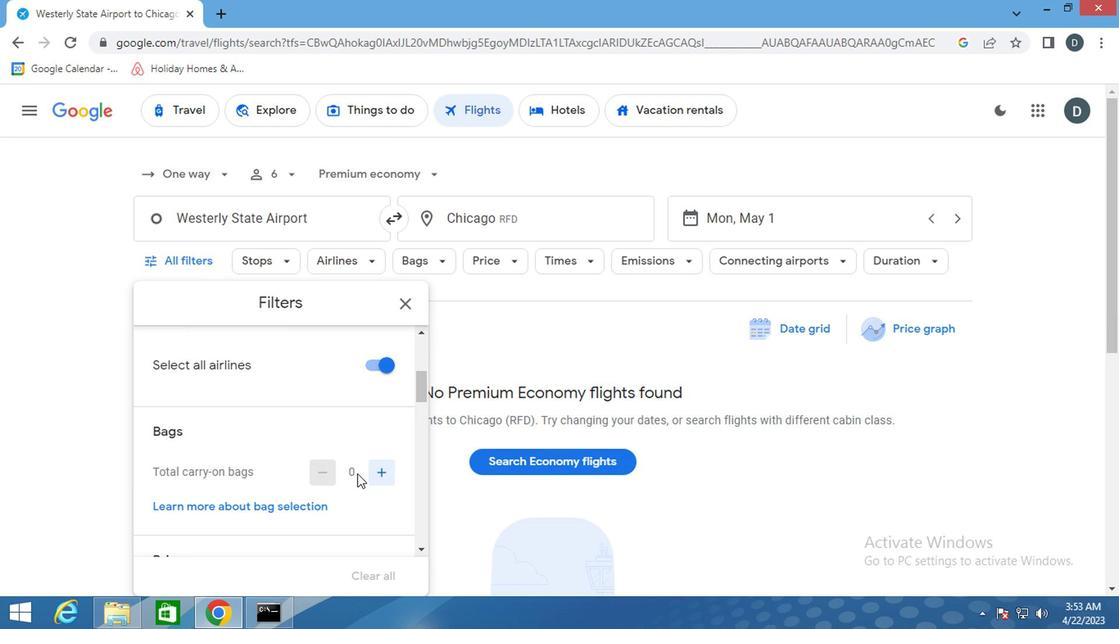 
Action: Mouse pressed left at (363, 473)
Screenshot: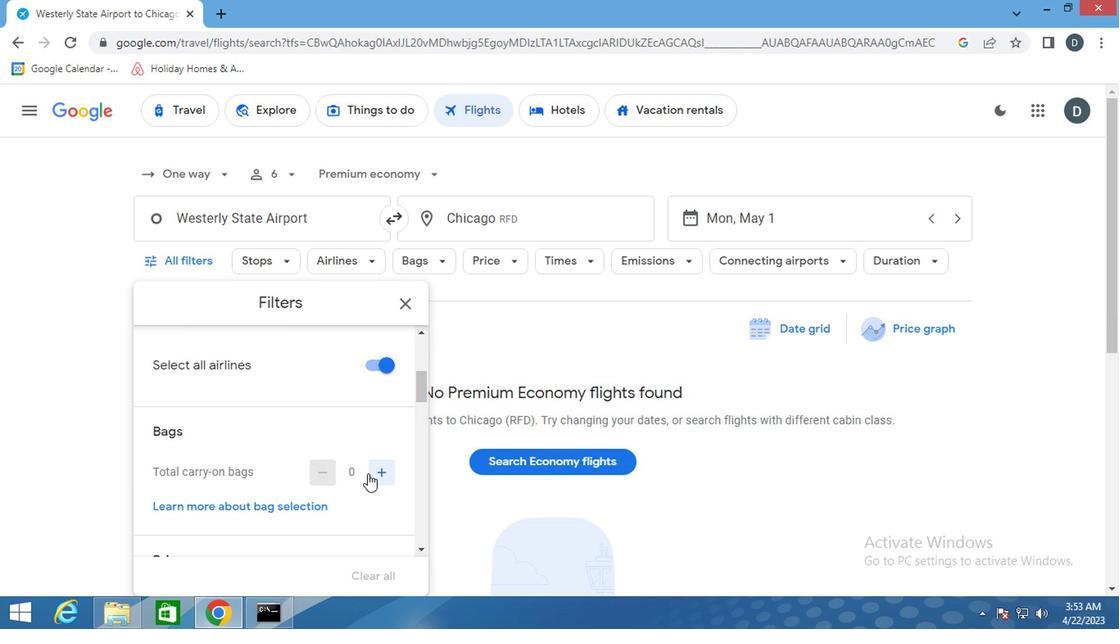 
Action: Mouse pressed left at (363, 473)
Screenshot: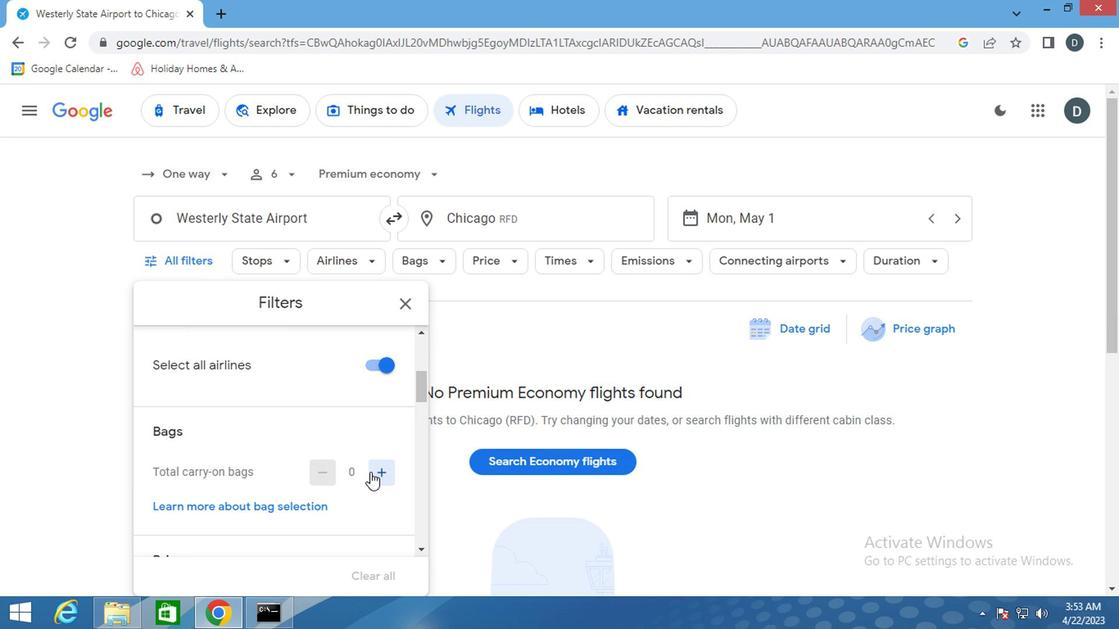 
Action: Mouse moved to (324, 440)
Screenshot: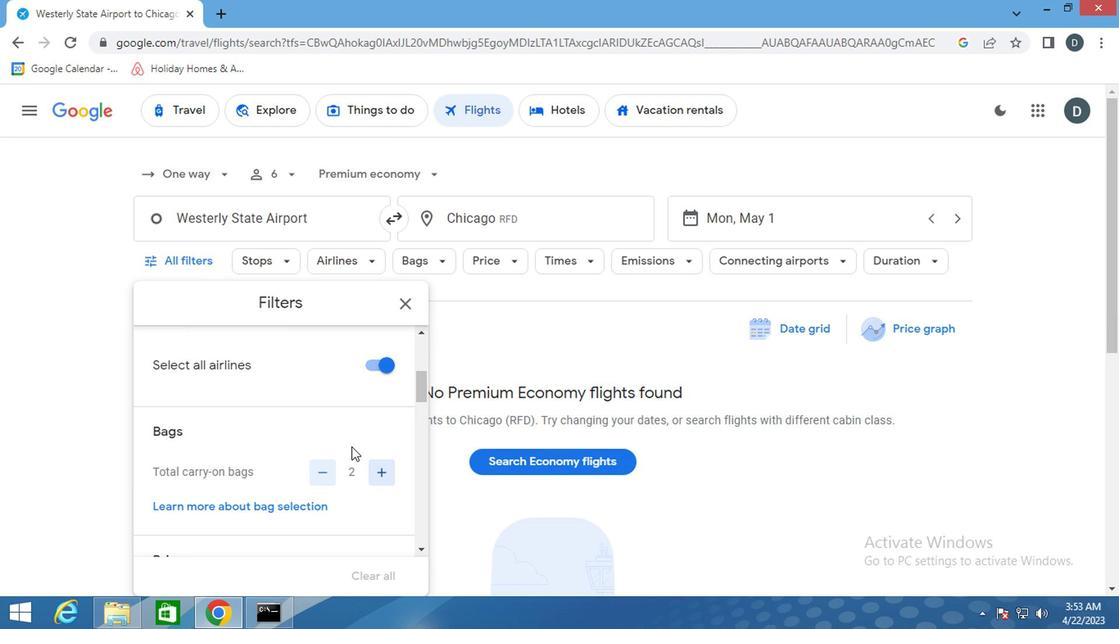 
Action: Mouse scrolled (324, 439) with delta (0, -1)
Screenshot: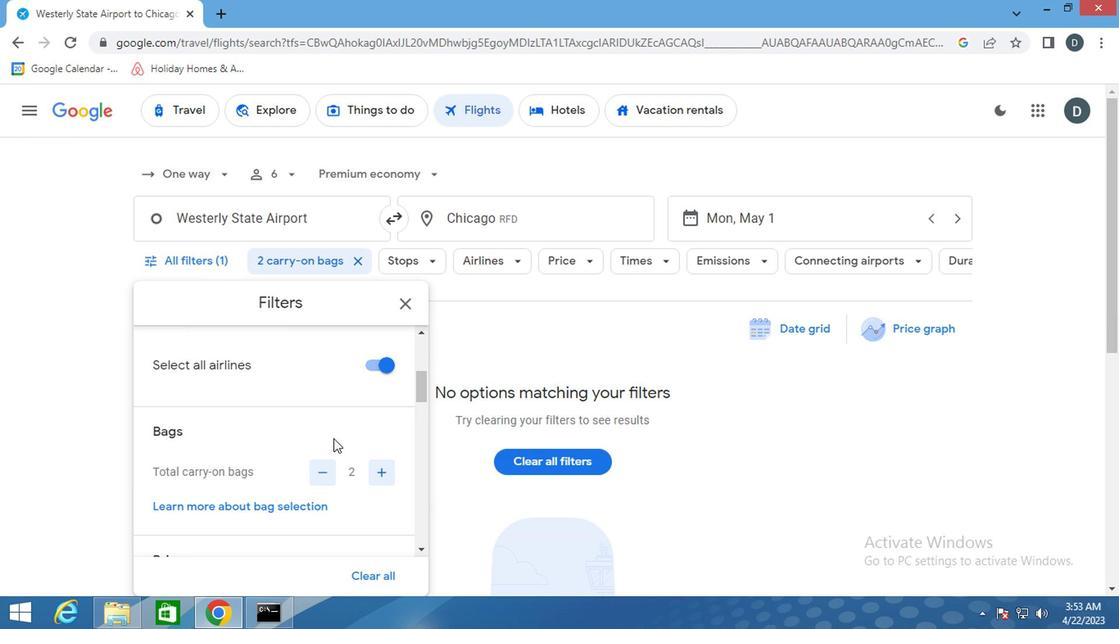 
Action: Mouse moved to (382, 550)
Screenshot: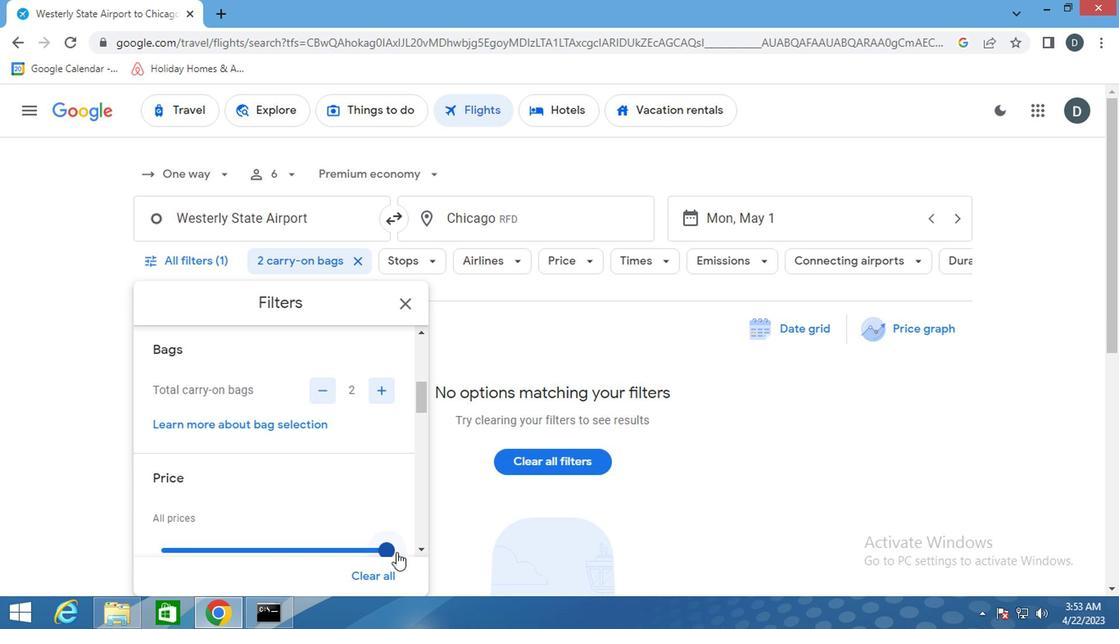 
Action: Mouse pressed left at (382, 550)
Screenshot: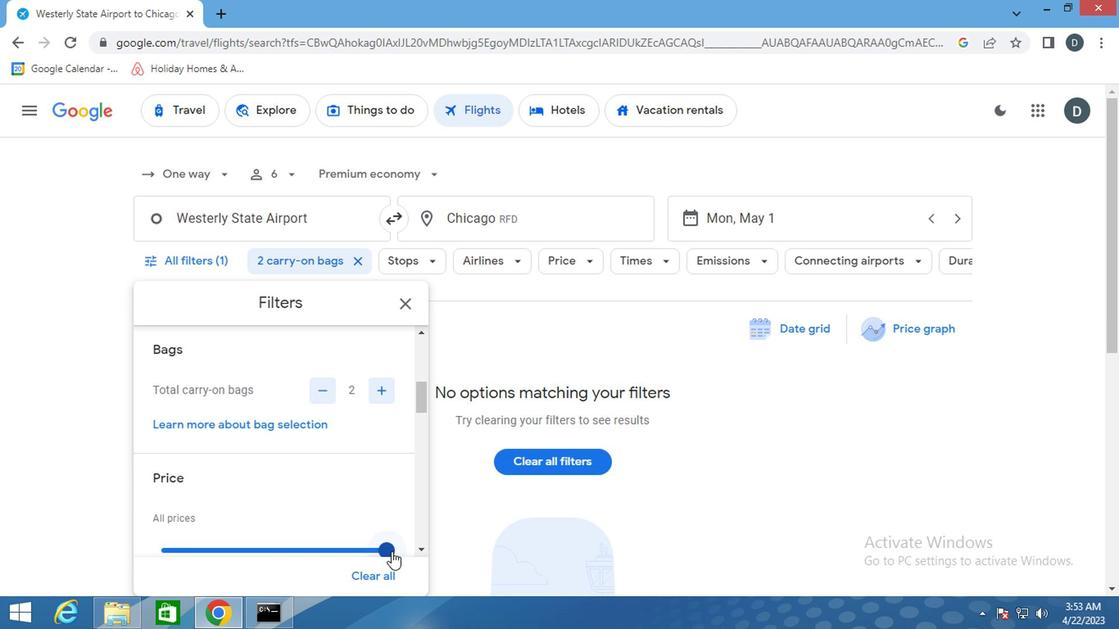 
Action: Mouse moved to (342, 469)
Screenshot: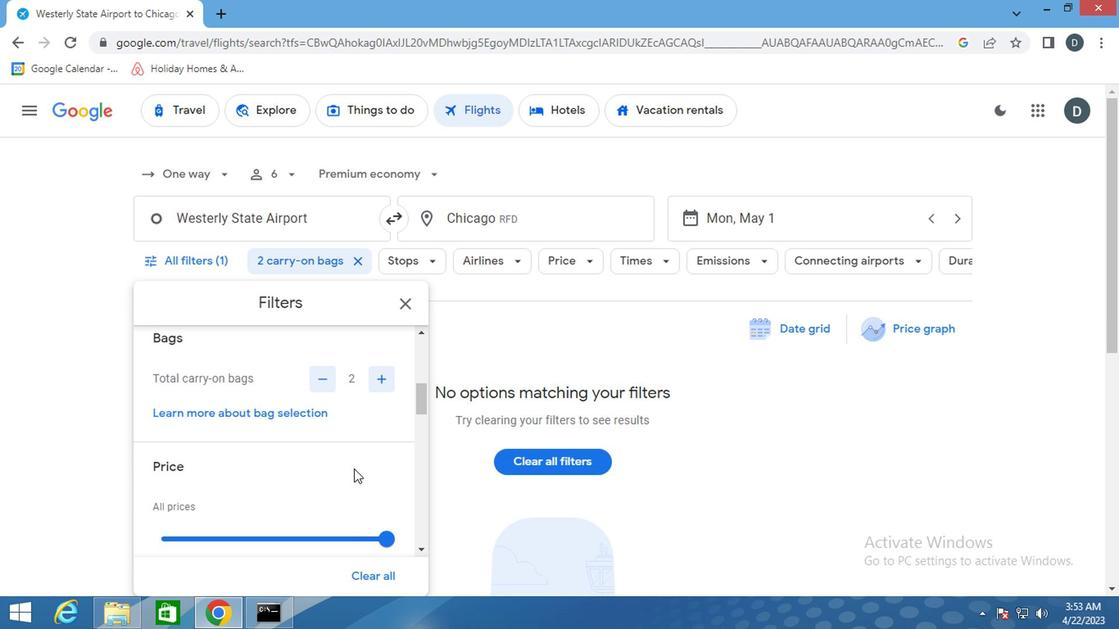 
Action: Mouse scrolled (342, 468) with delta (0, 0)
Screenshot: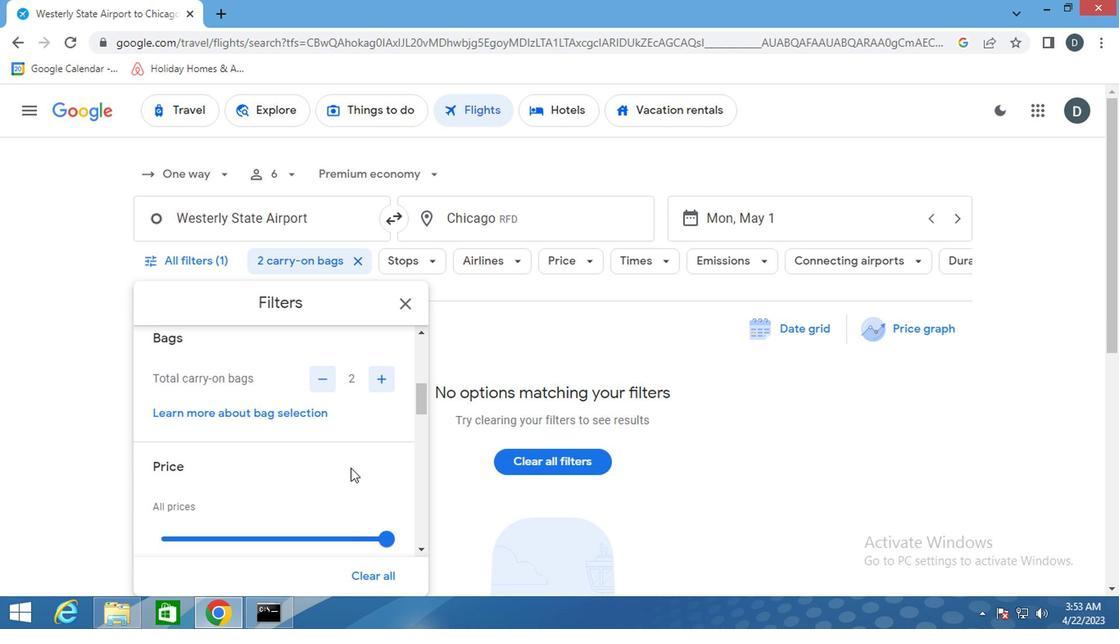 
Action: Mouse scrolled (342, 468) with delta (0, 0)
Screenshot: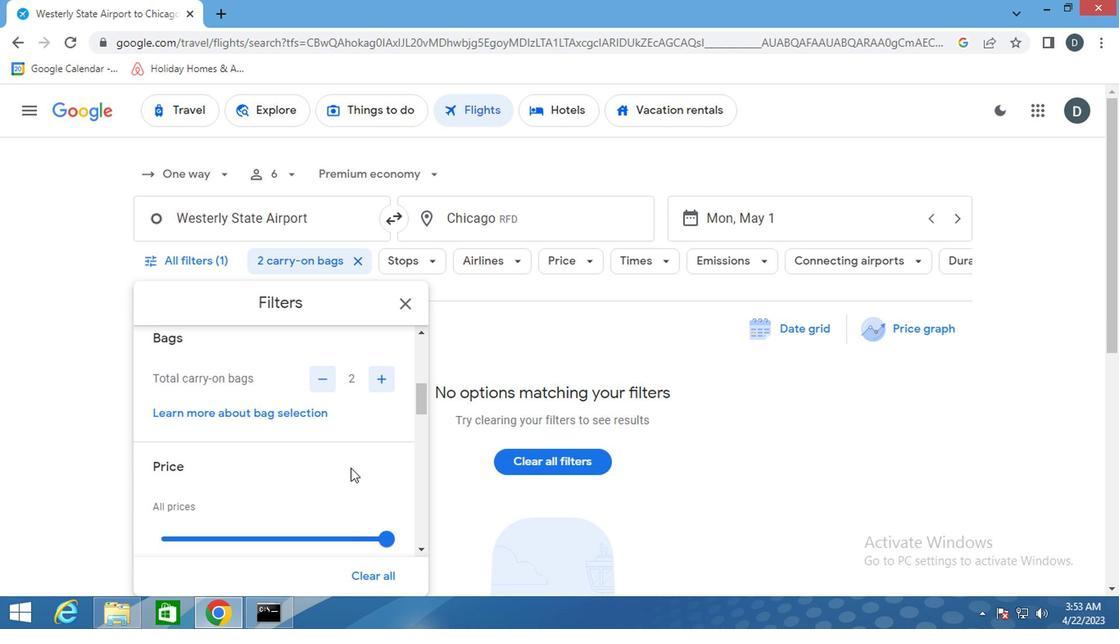 
Action: Mouse moved to (159, 440)
Screenshot: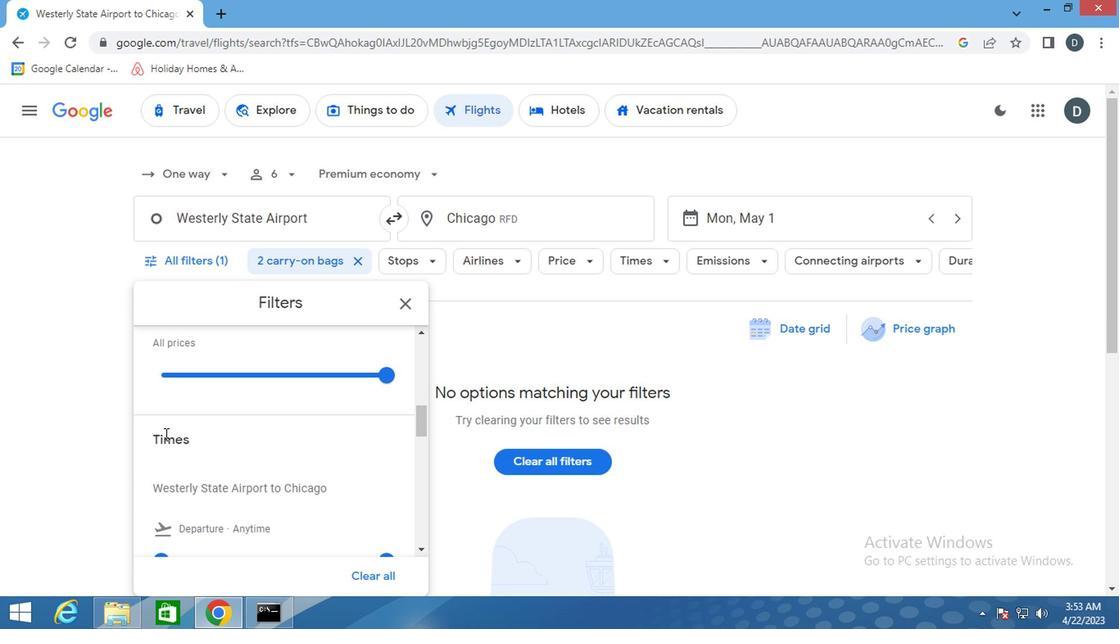 
Action: Mouse scrolled (159, 440) with delta (0, 0)
Screenshot: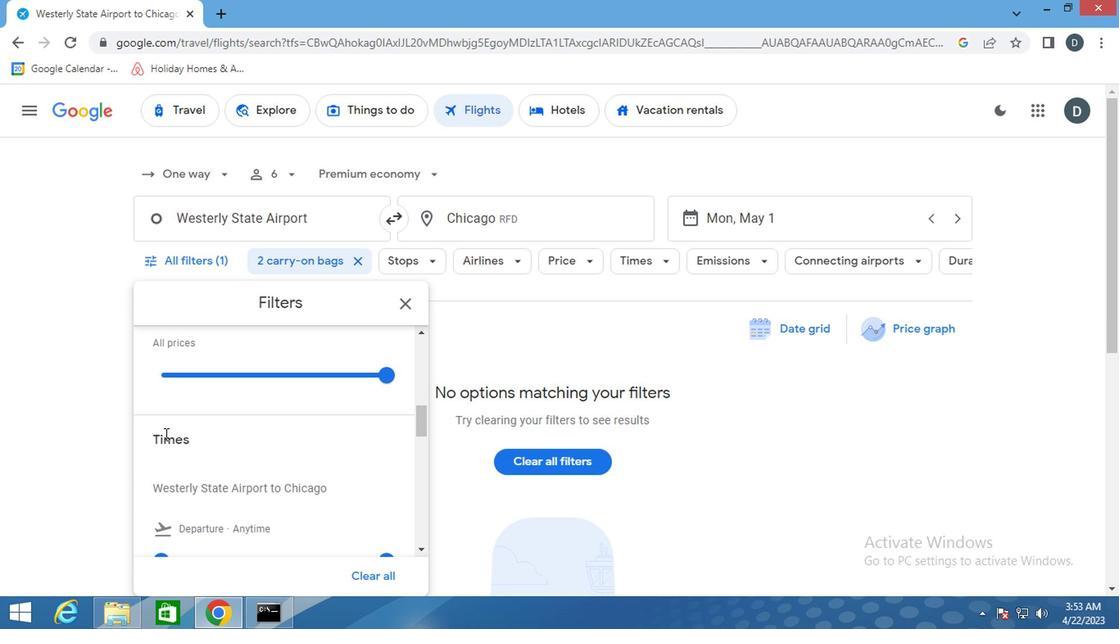 
Action: Mouse moved to (153, 486)
Screenshot: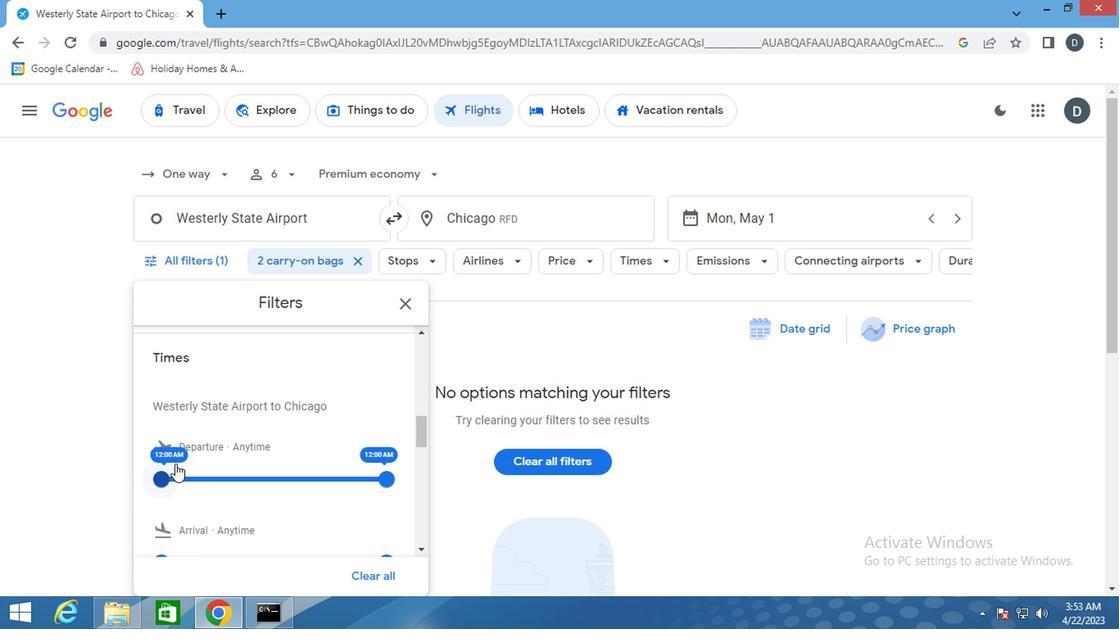 
Action: Mouse pressed left at (153, 486)
Screenshot: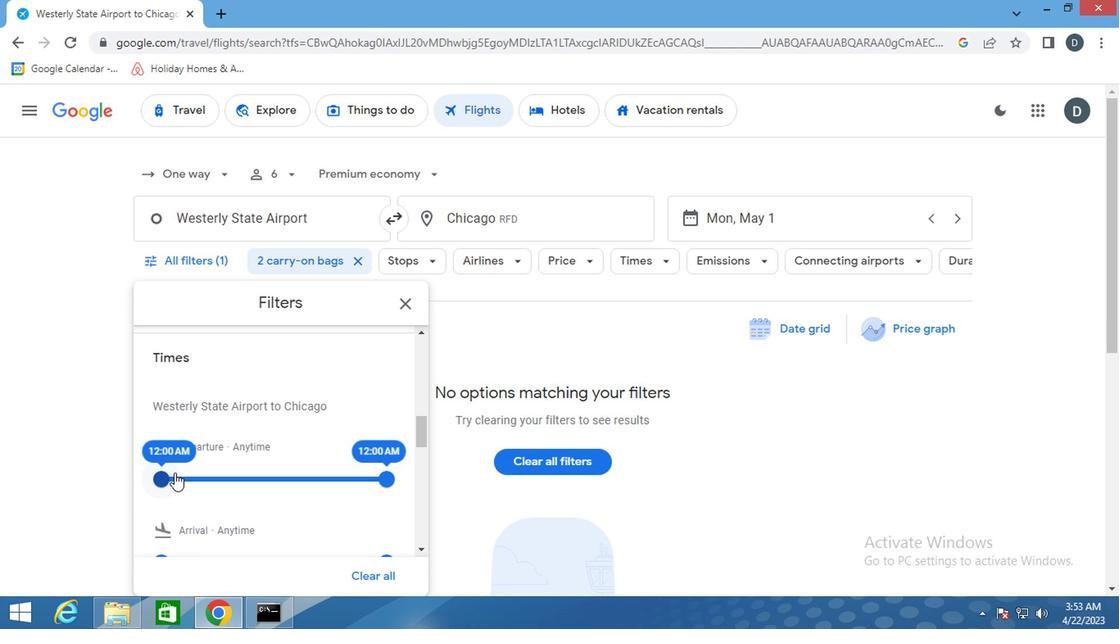 
Action: Mouse moved to (373, 485)
Screenshot: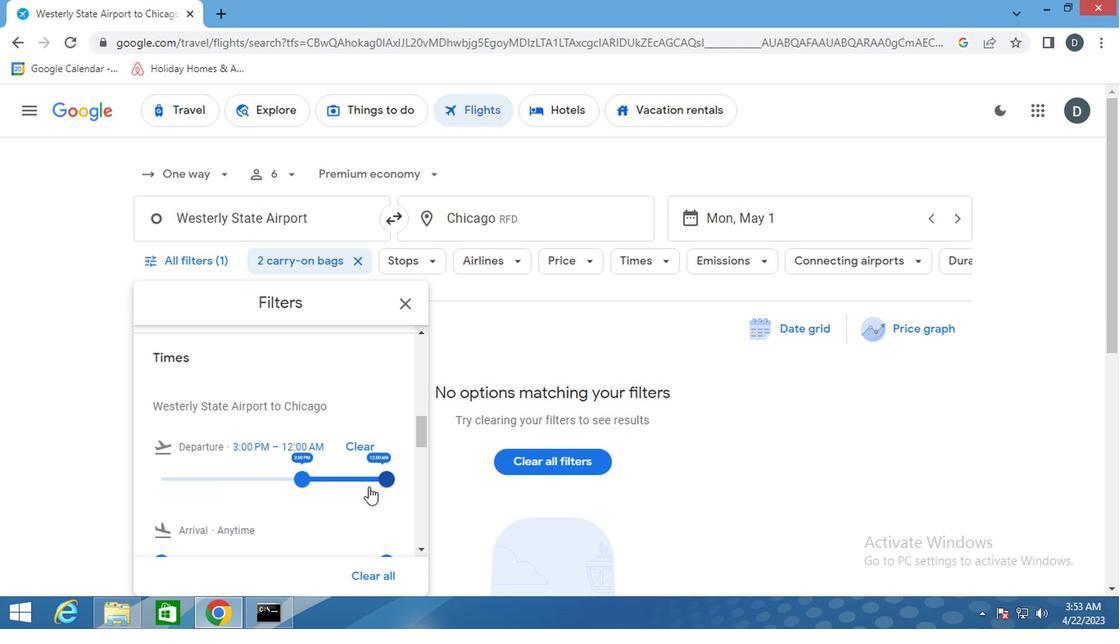 
Action: Mouse pressed left at (373, 485)
Screenshot: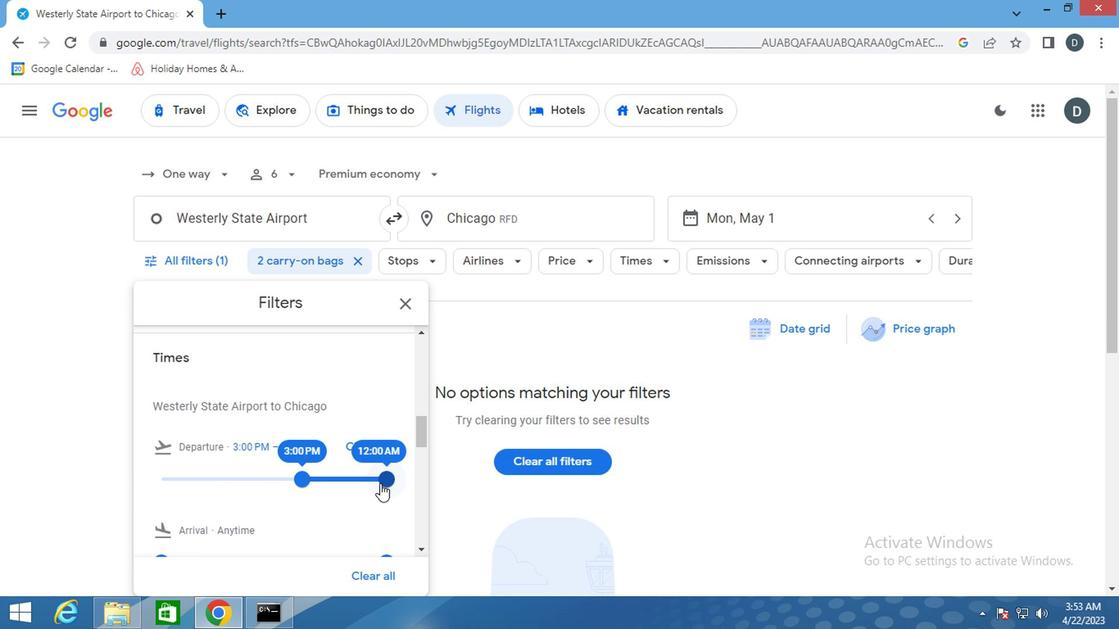 
Action: Mouse moved to (322, 511)
Screenshot: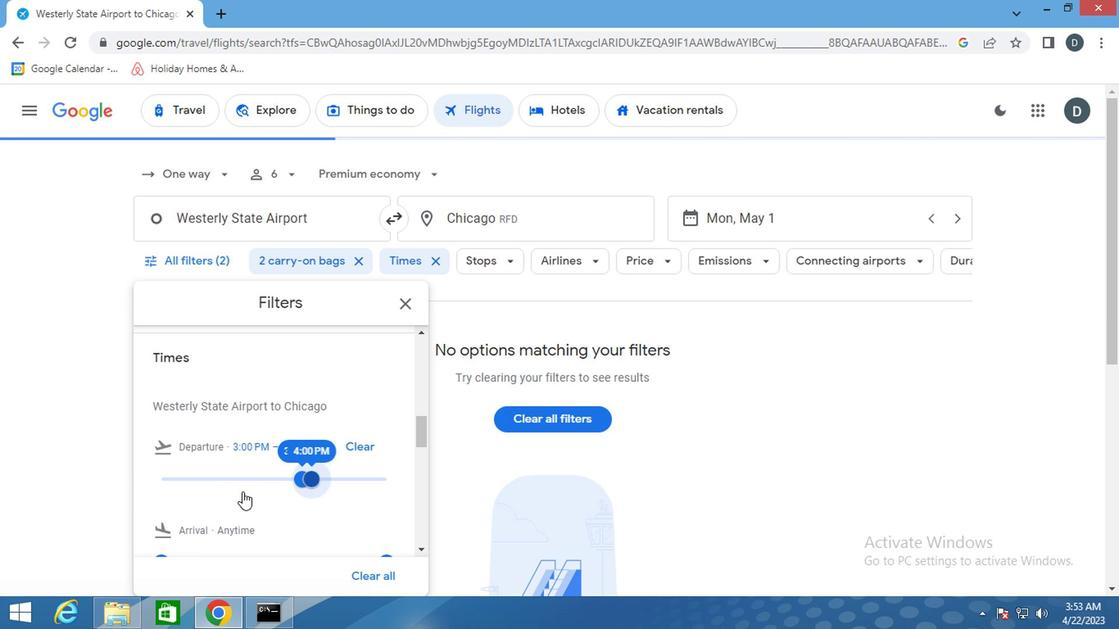 
Action: Mouse scrolled (322, 511) with delta (0, 0)
Screenshot: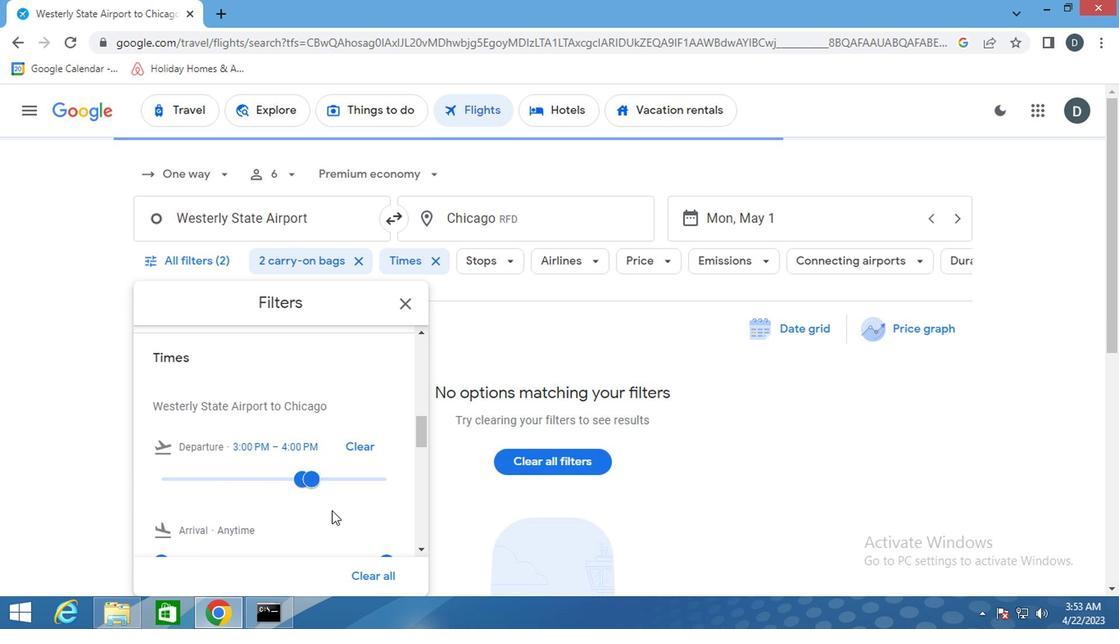 
Action: Mouse scrolled (322, 511) with delta (0, 0)
Screenshot: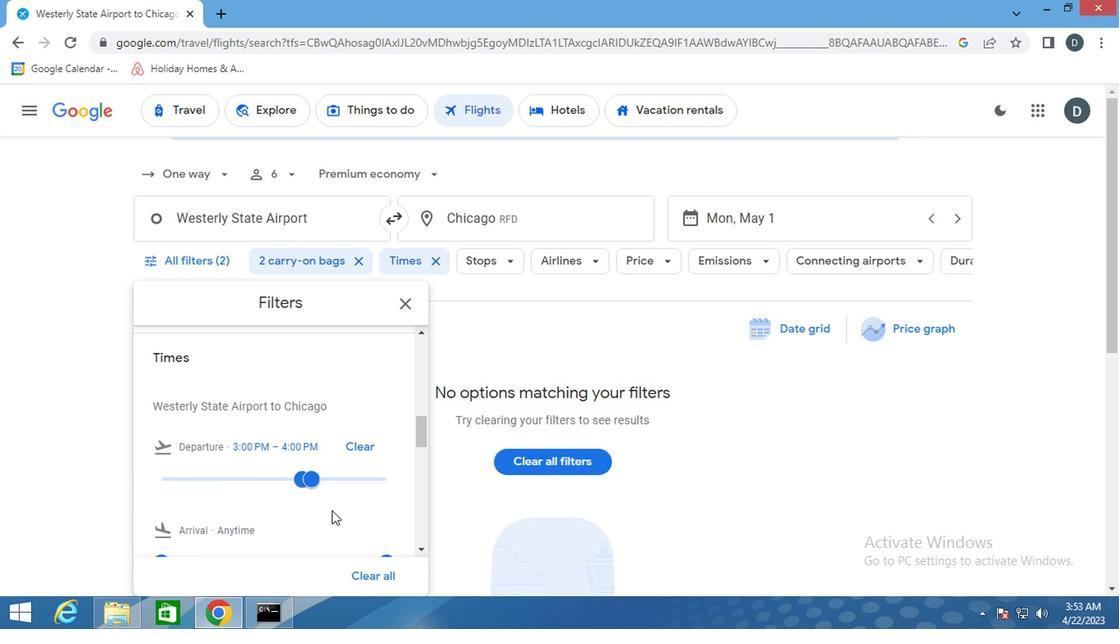 
Action: Mouse scrolled (322, 511) with delta (0, 0)
Screenshot: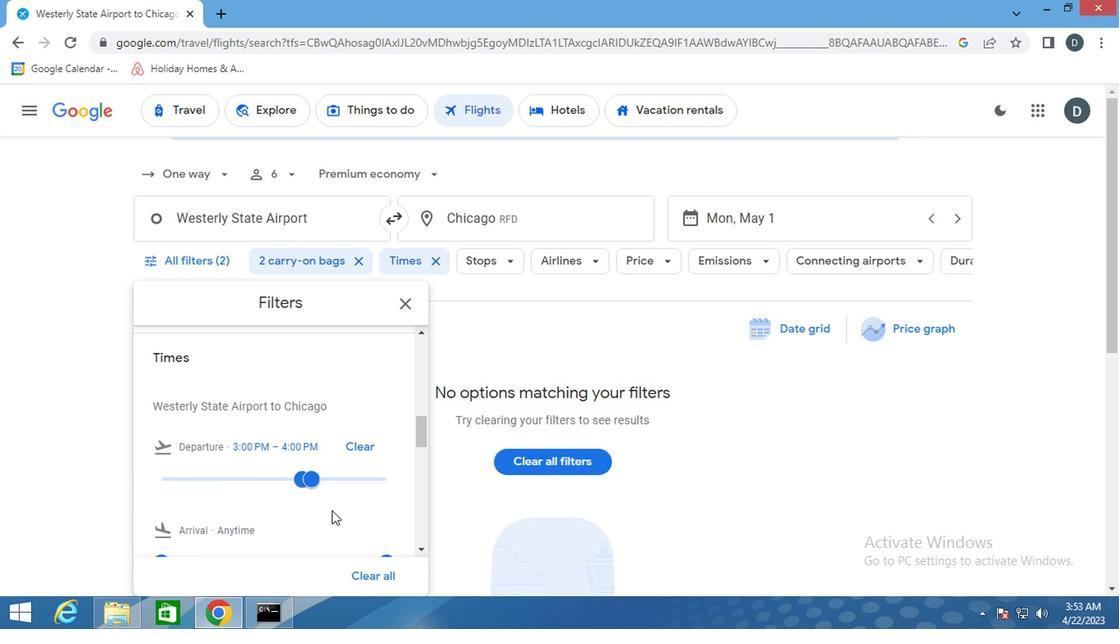 
Action: Mouse scrolled (322, 511) with delta (0, 0)
Screenshot: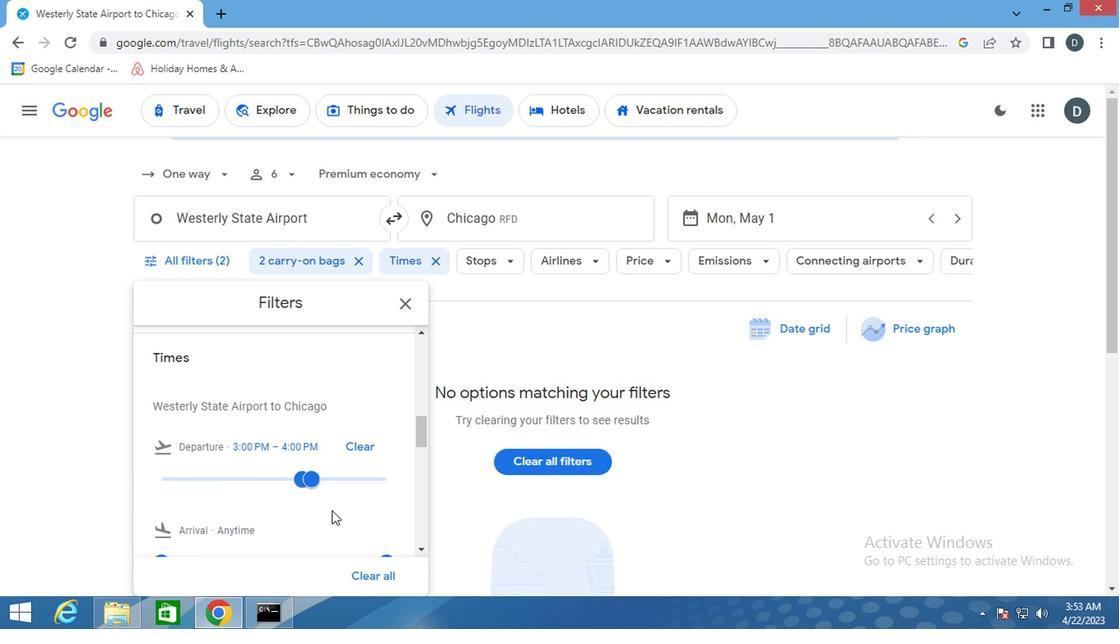 
Action: Mouse scrolled (322, 511) with delta (0, 0)
Screenshot: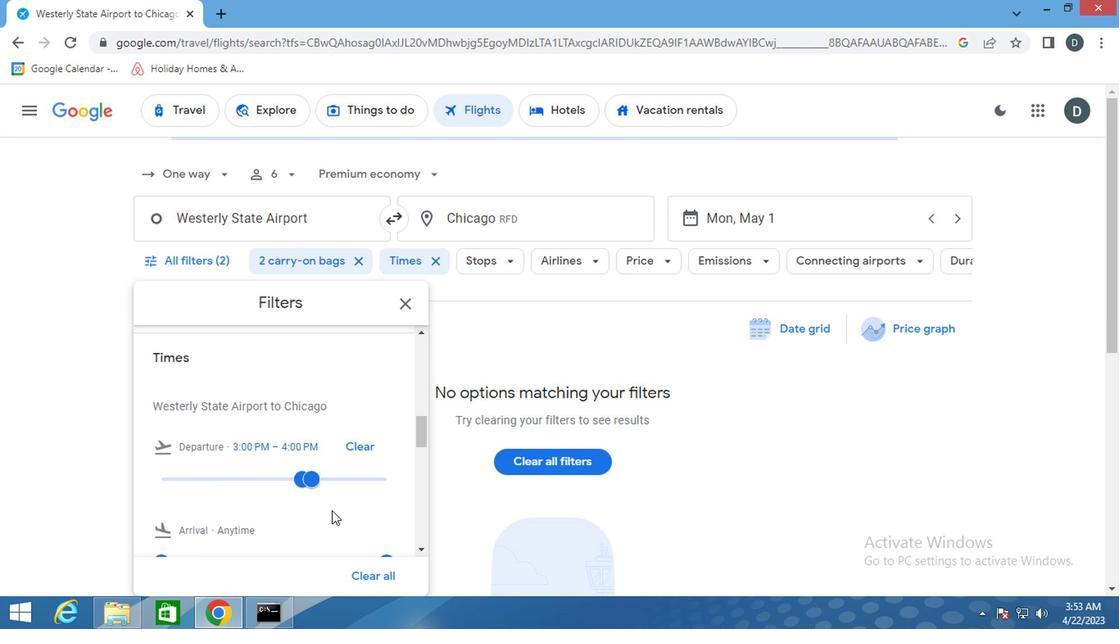 
Action: Mouse scrolled (322, 511) with delta (0, 0)
Screenshot: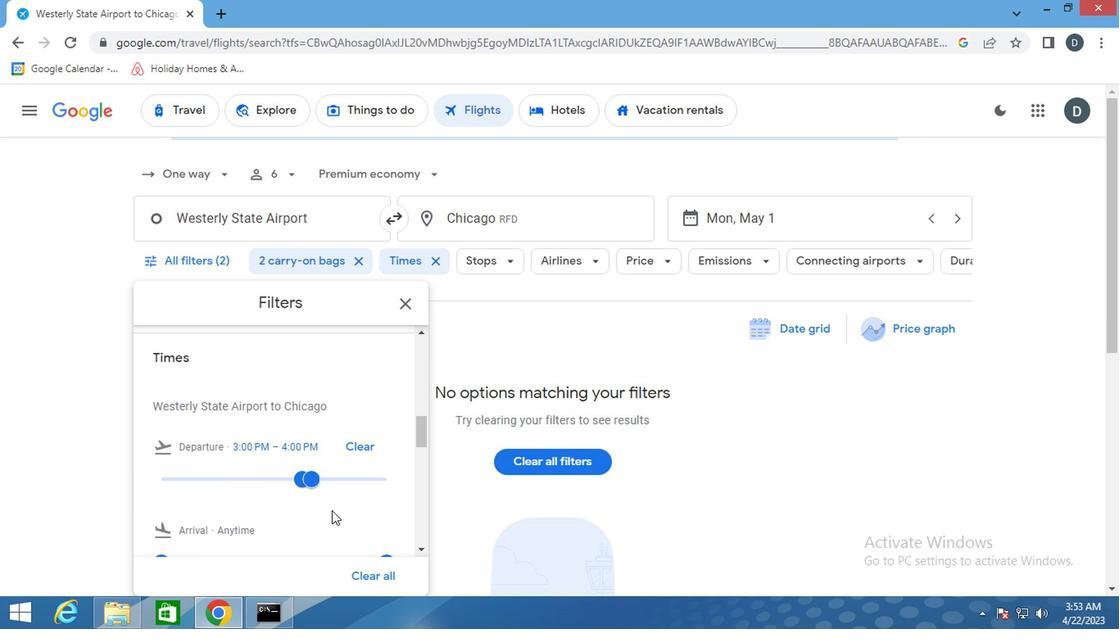 
Action: Mouse scrolled (322, 511) with delta (0, 0)
Screenshot: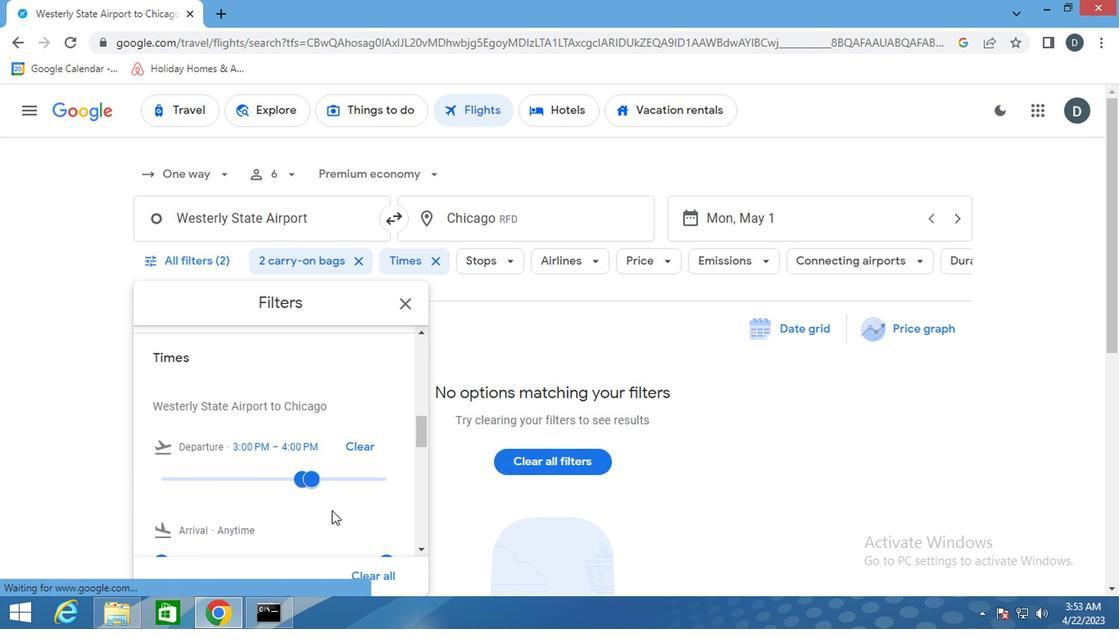 
Action: Mouse scrolled (322, 511) with delta (0, 0)
Screenshot: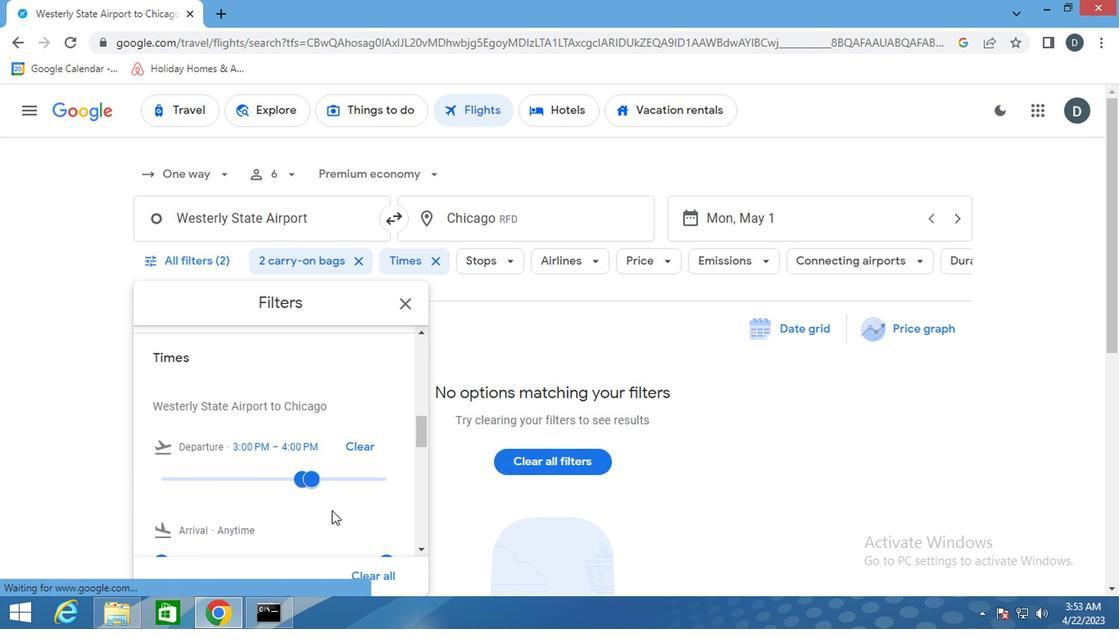 
Action: Mouse scrolled (322, 511) with delta (0, 0)
Screenshot: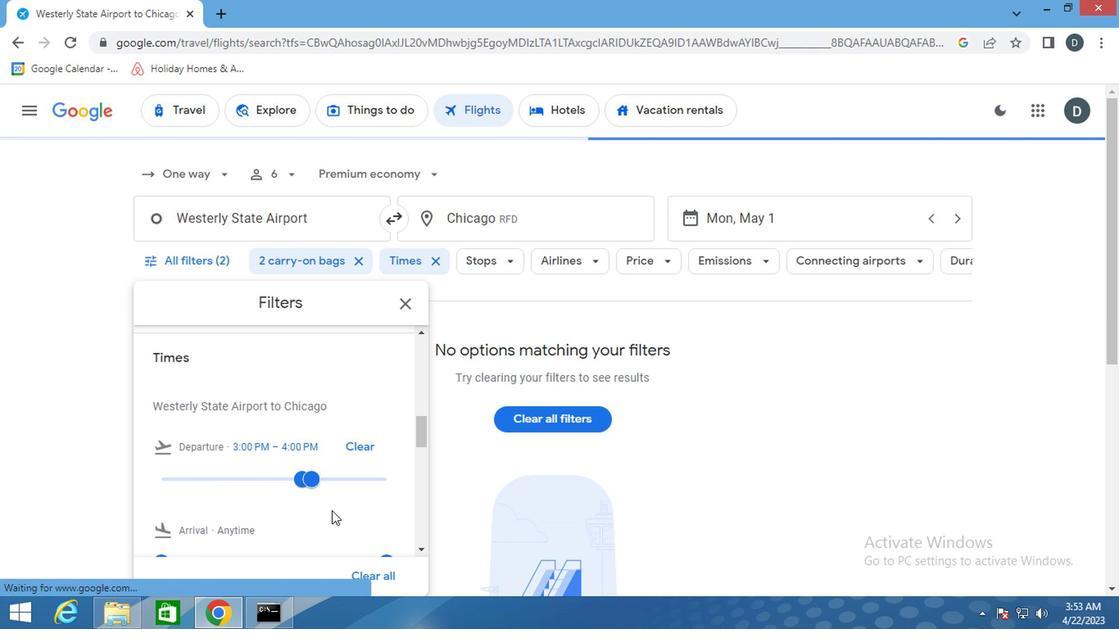 
Action: Mouse scrolled (322, 511) with delta (0, 0)
Screenshot: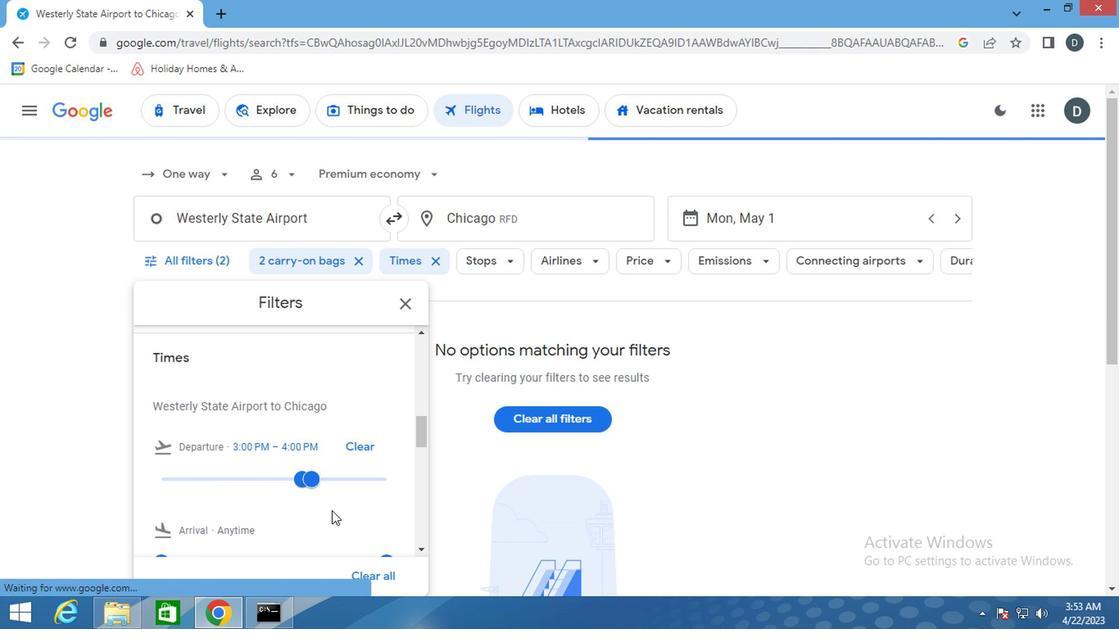 
Action: Mouse scrolled (322, 511) with delta (0, 0)
Screenshot: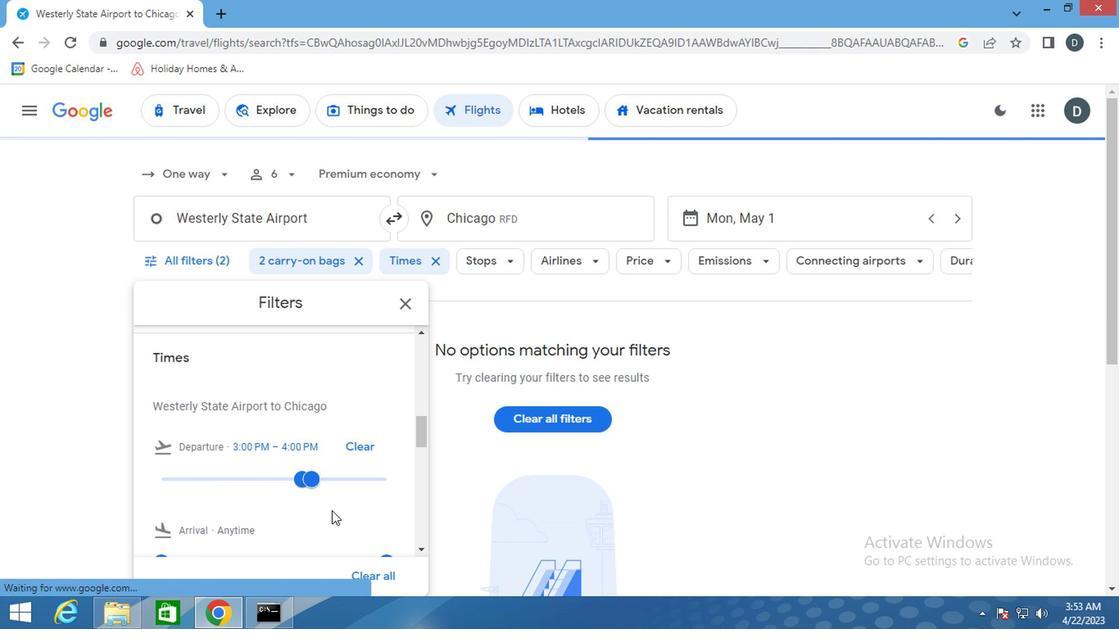 
Action: Mouse scrolled (322, 511) with delta (0, 0)
Screenshot: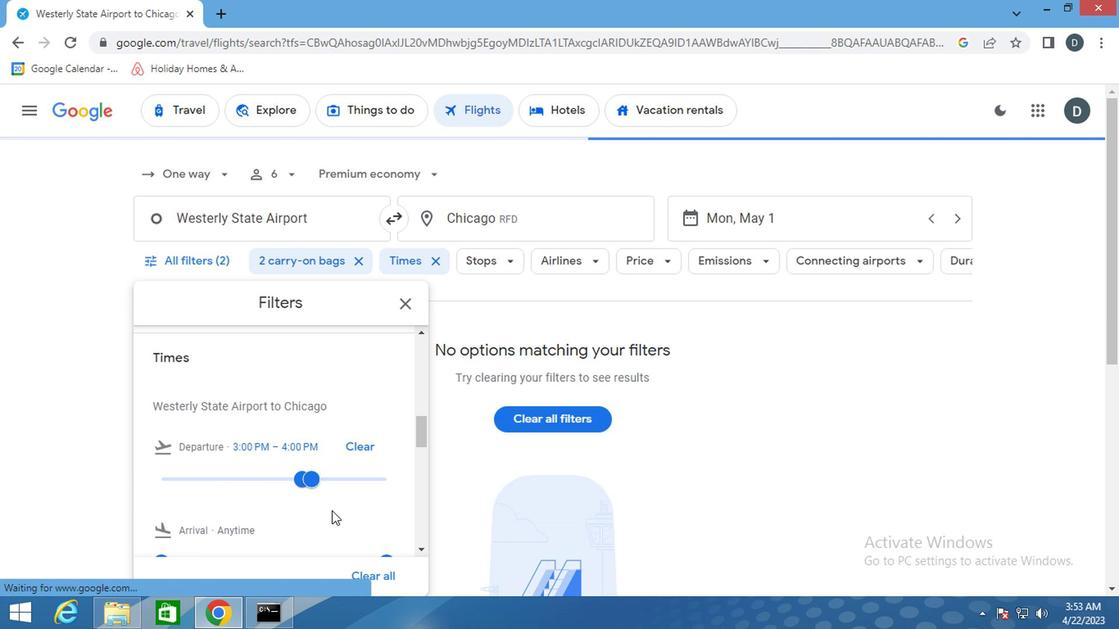 
Action: Mouse scrolled (322, 511) with delta (0, 0)
Screenshot: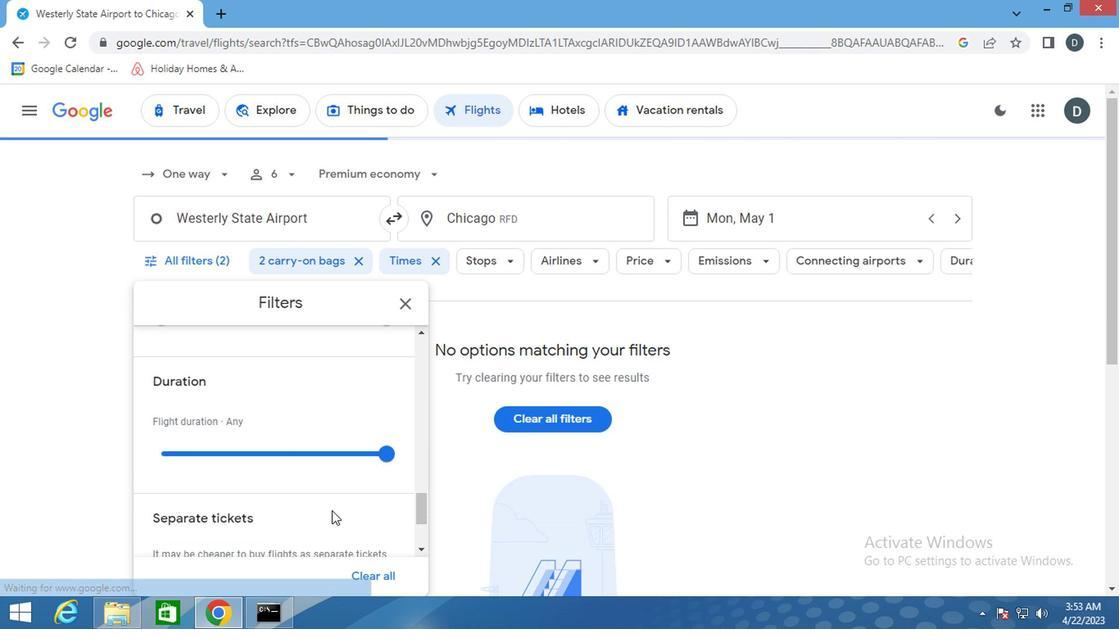
Action: Mouse scrolled (322, 511) with delta (0, 0)
Screenshot: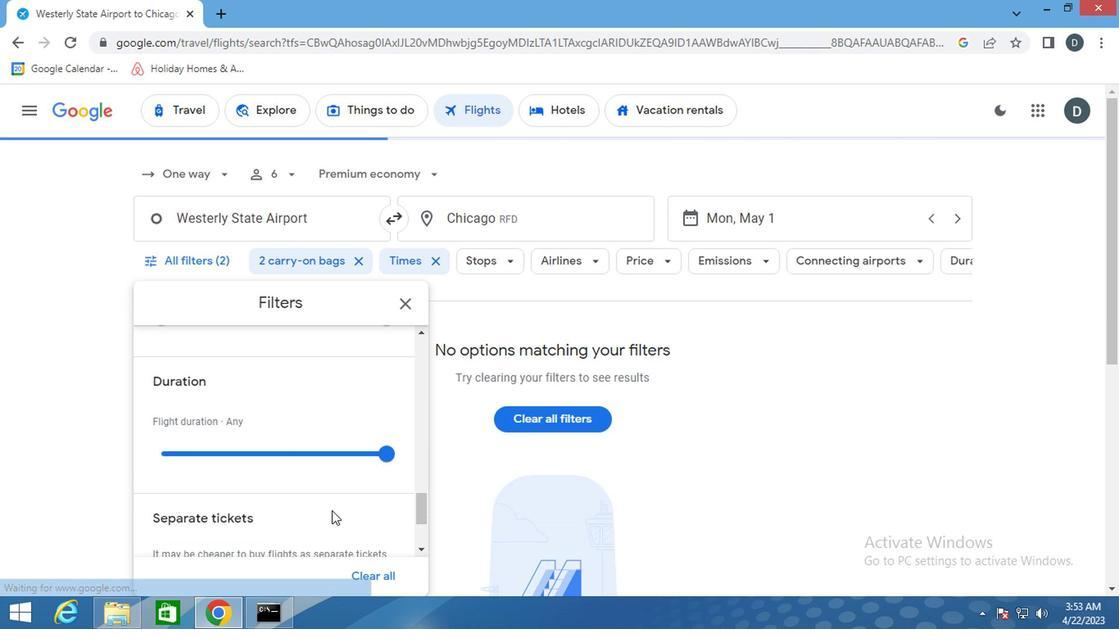 
Action: Mouse scrolled (322, 511) with delta (0, 0)
Screenshot: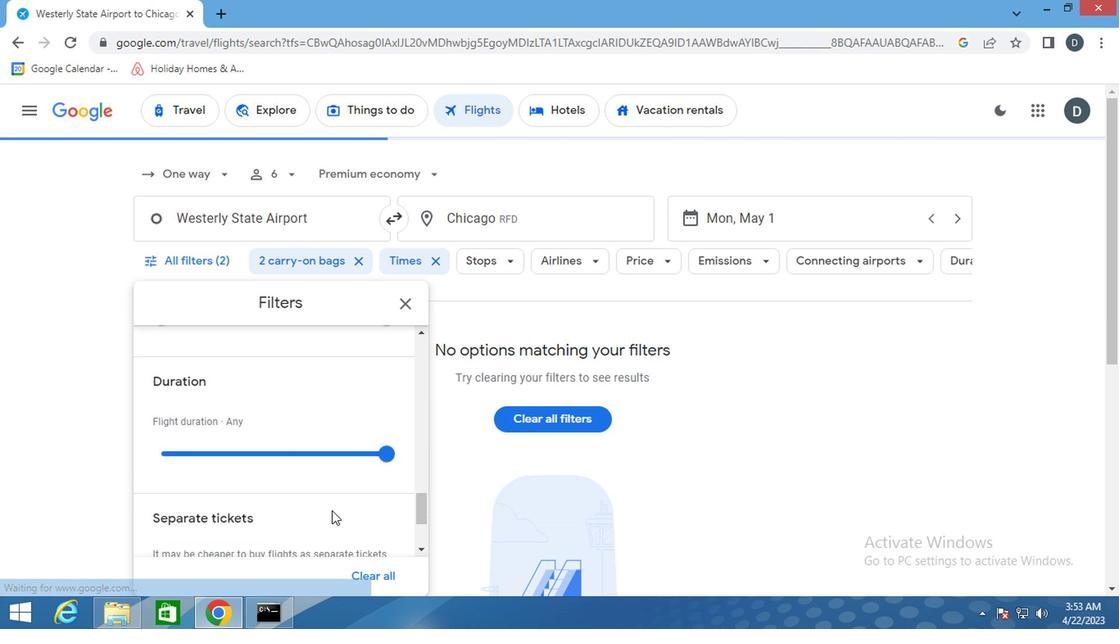 
Action: Mouse scrolled (322, 511) with delta (0, 0)
Screenshot: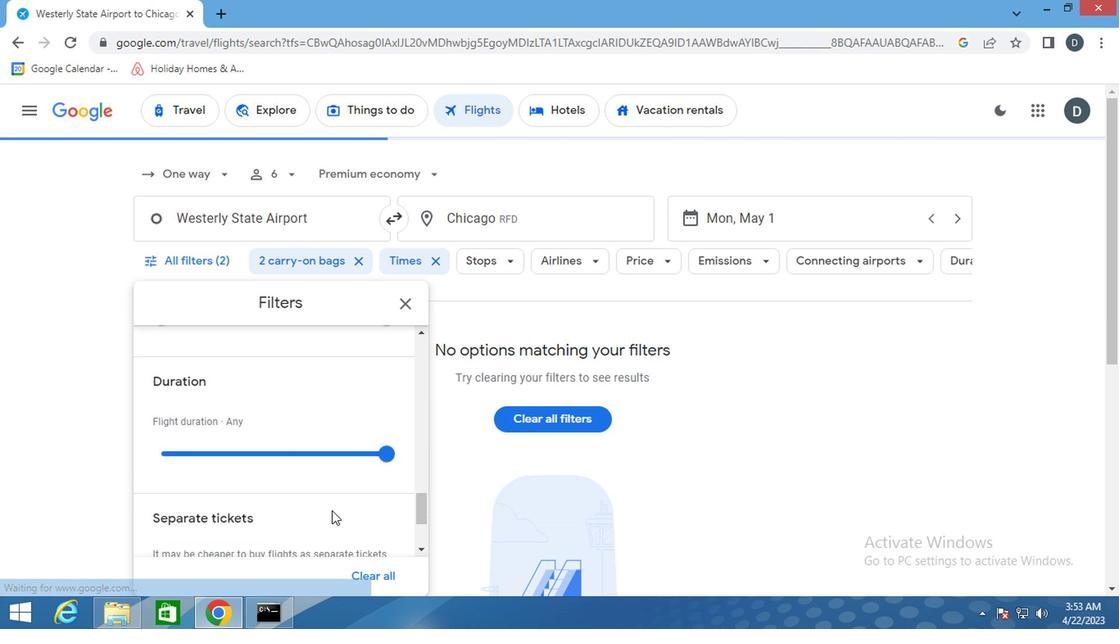 
Action: Mouse scrolled (322, 511) with delta (0, 0)
Screenshot: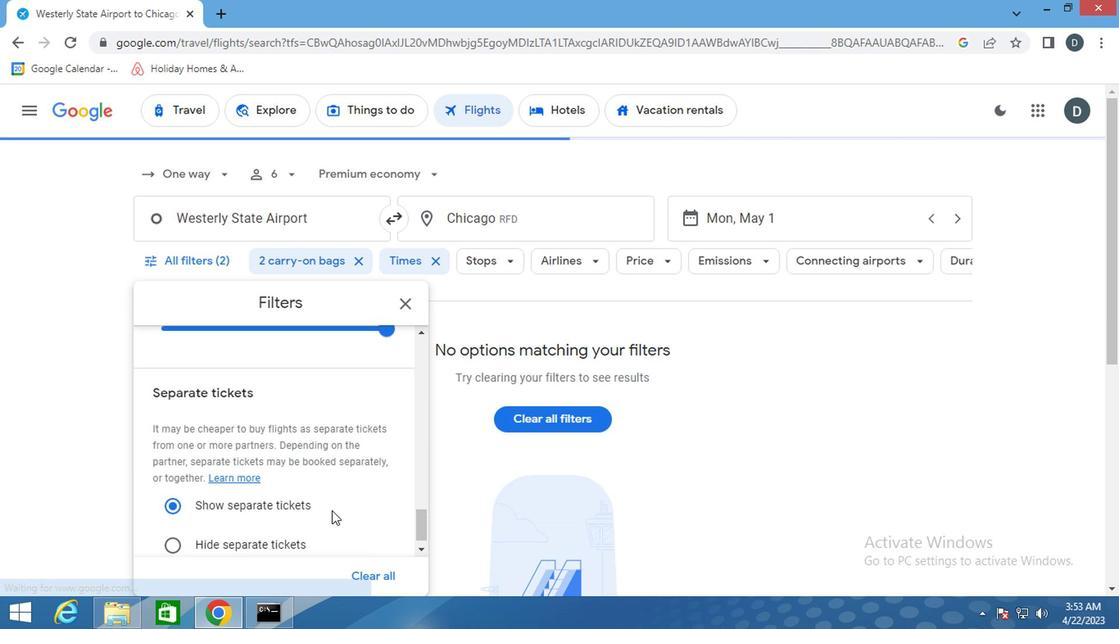 
Action: Mouse scrolled (322, 511) with delta (0, 0)
Screenshot: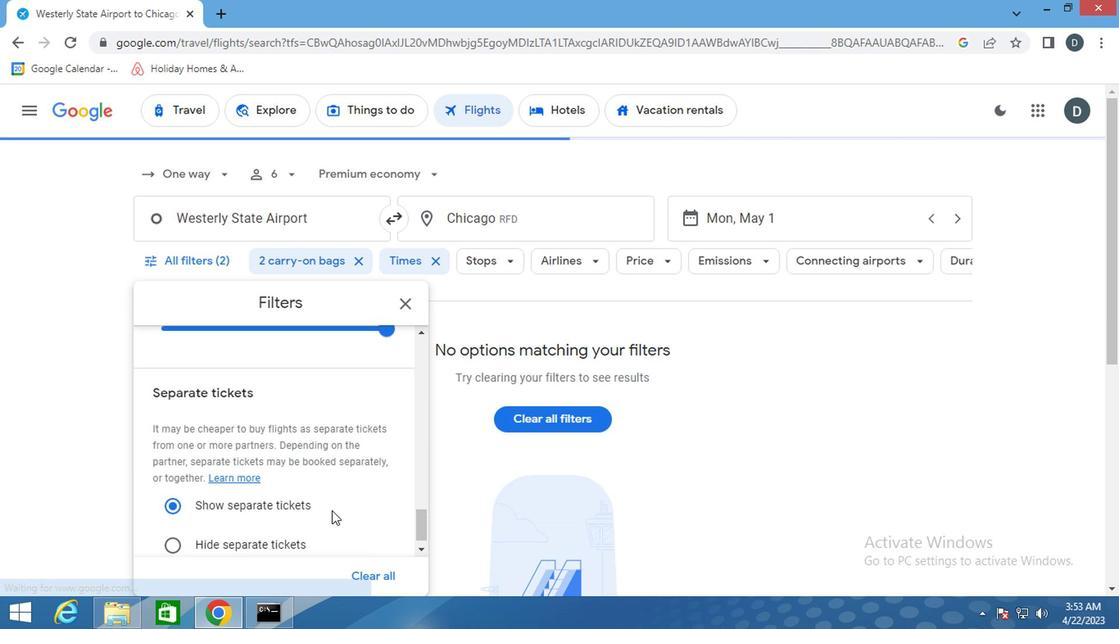 
Action: Mouse scrolled (322, 511) with delta (0, 0)
Screenshot: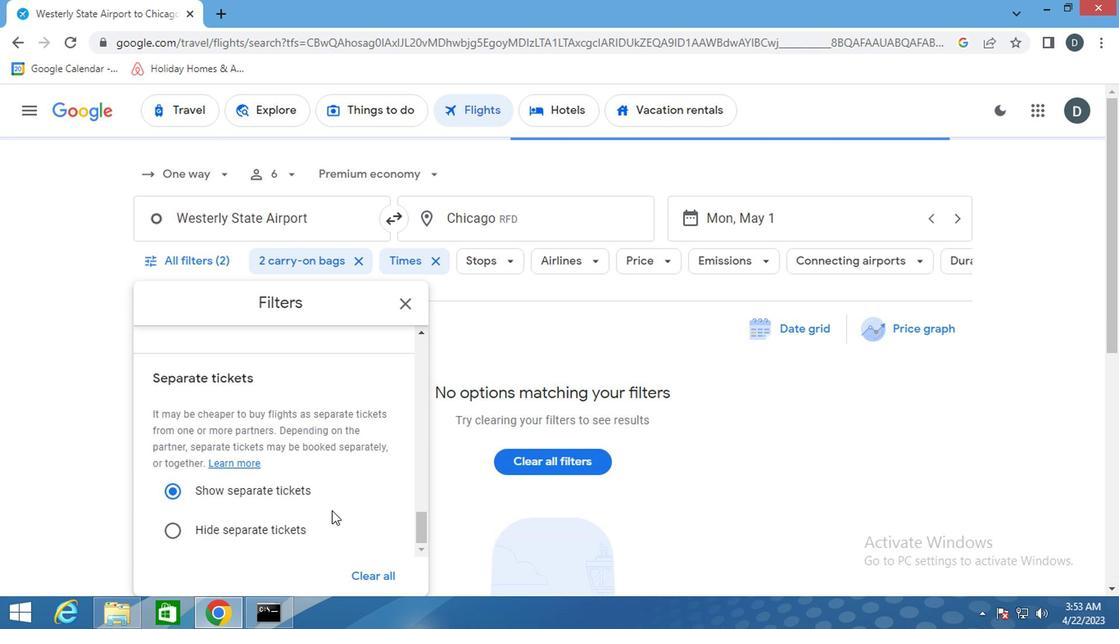 
Action: Mouse scrolled (322, 511) with delta (0, 0)
Screenshot: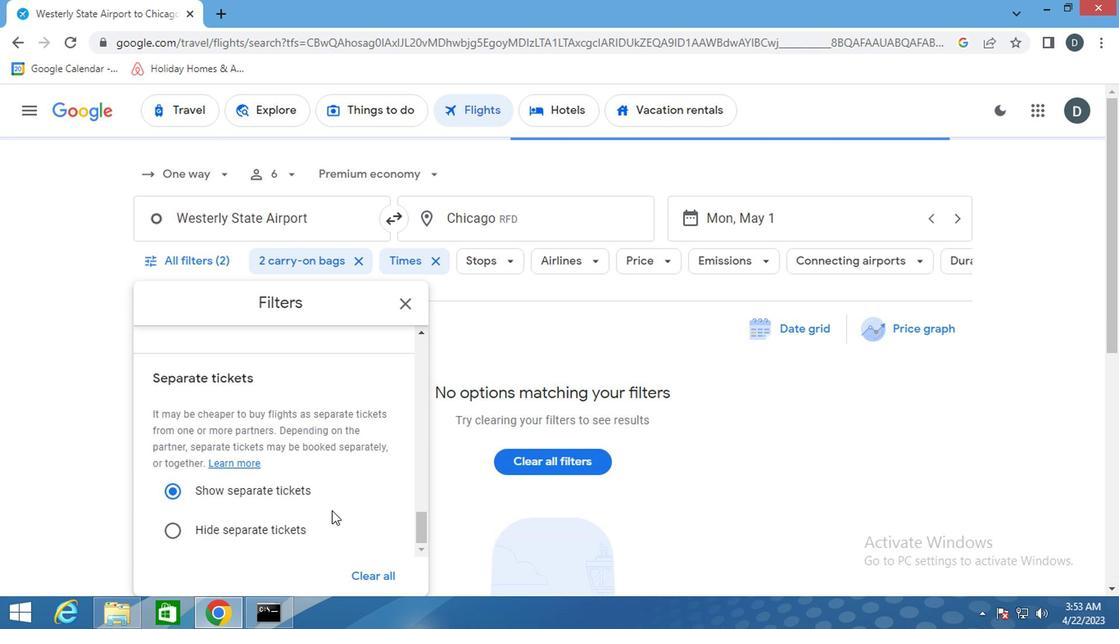 
Action: Mouse scrolled (322, 511) with delta (0, 0)
Screenshot: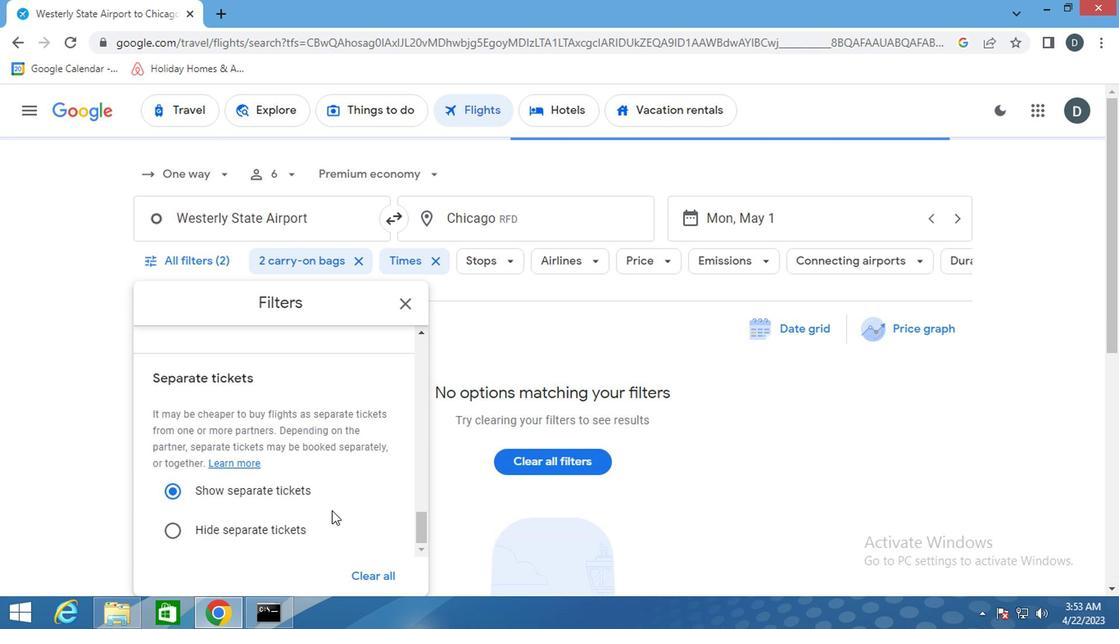 
Action: Mouse scrolled (322, 511) with delta (0, 0)
Screenshot: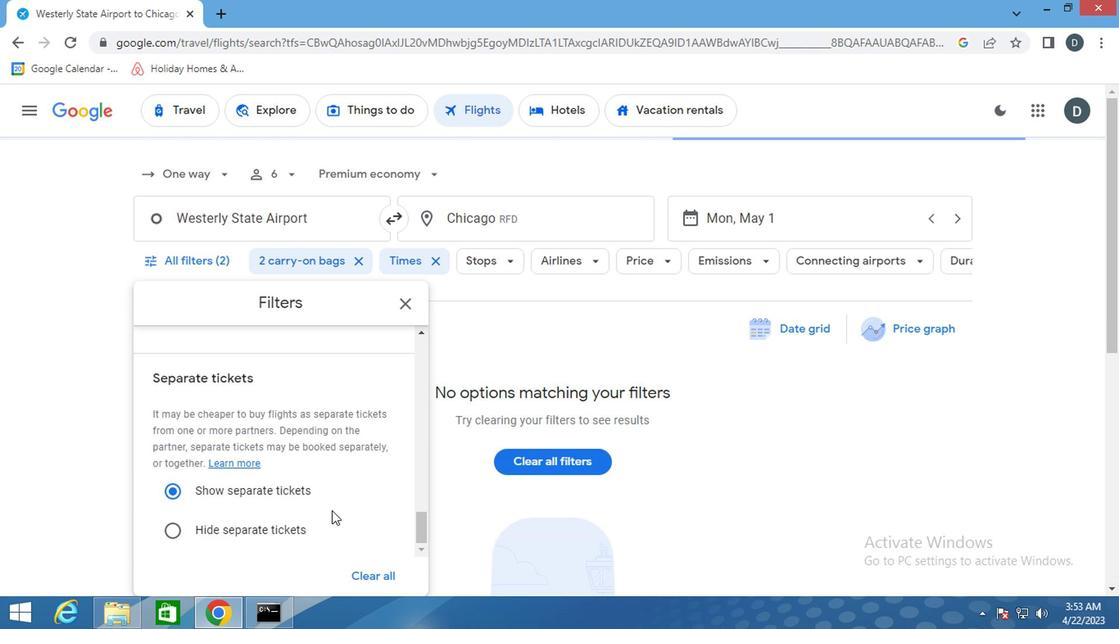
Action: Mouse moved to (343, 474)
Screenshot: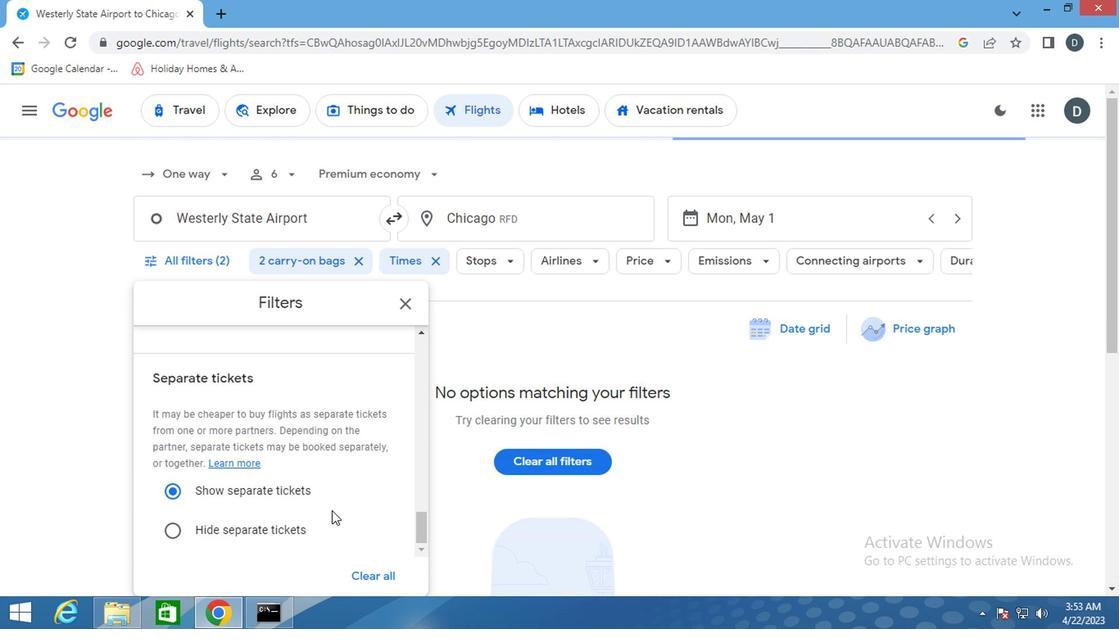 
Action: Mouse scrolled (343, 473) with delta (0, 0)
Screenshot: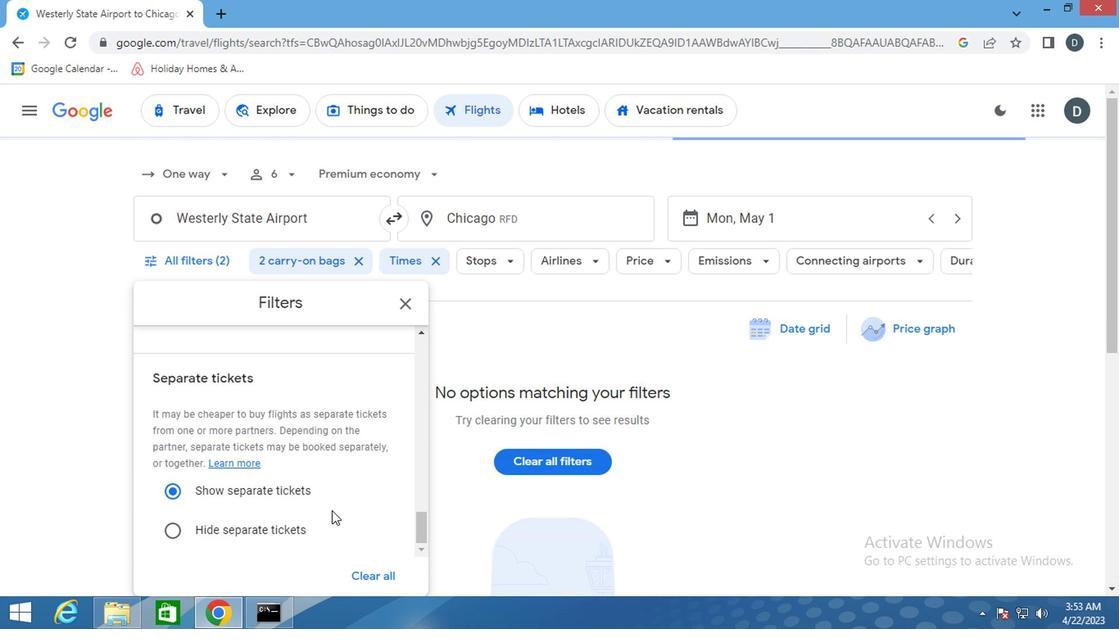 
Action: Mouse moved to (395, 307)
Screenshot: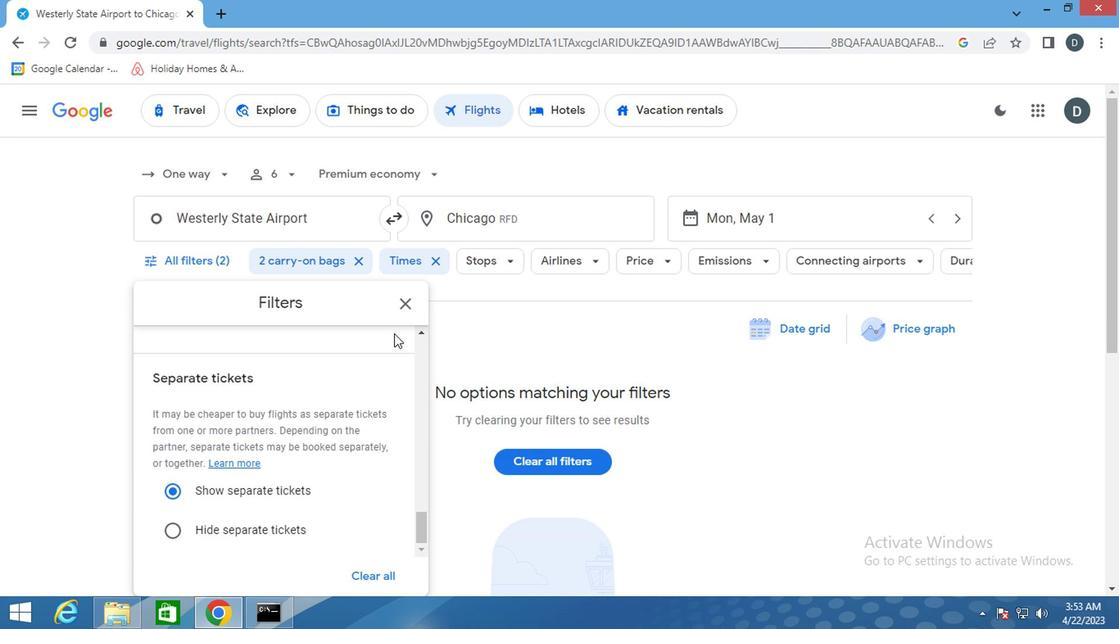 
Action: Mouse pressed left at (395, 307)
Screenshot: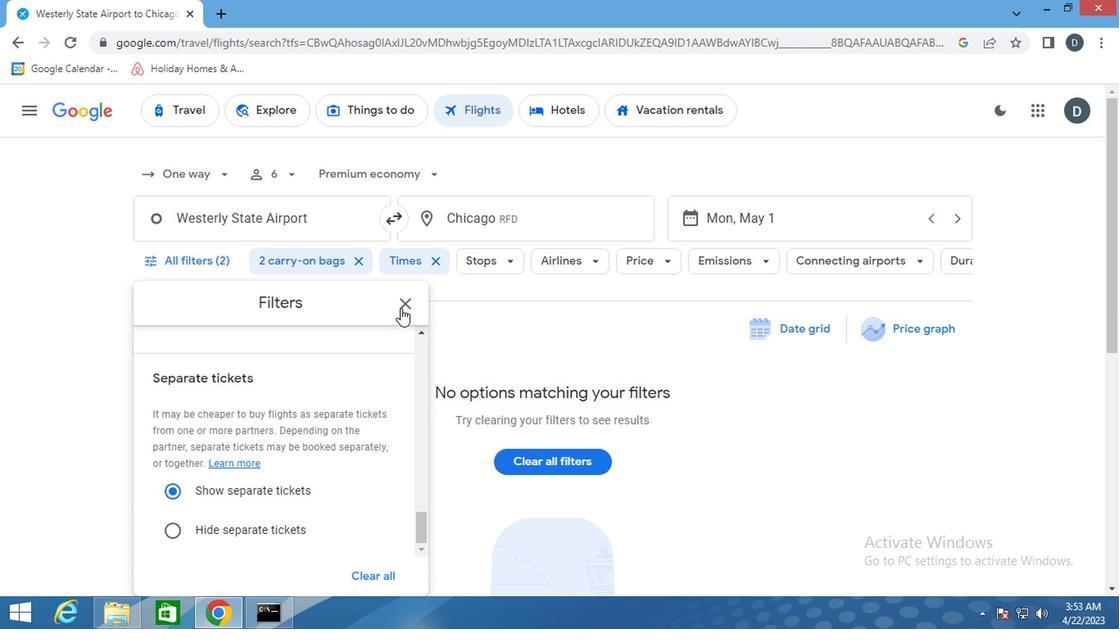 
